Task: Forward email   from aakash.mishra@softage.net to Email0014 with a cc to Email0015 with a message Message0016
Action: Mouse moved to (626, 48)
Screenshot: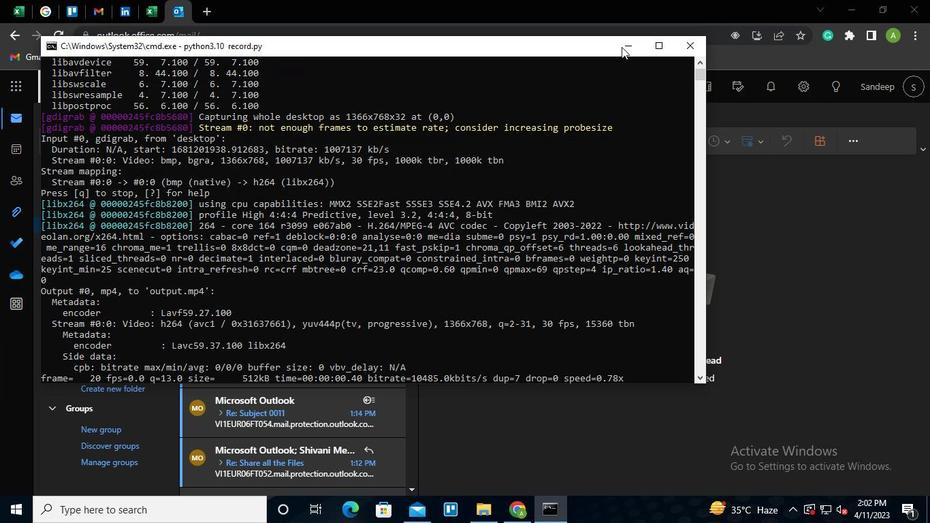 
Action: Mouse pressed left at (626, 48)
Screenshot: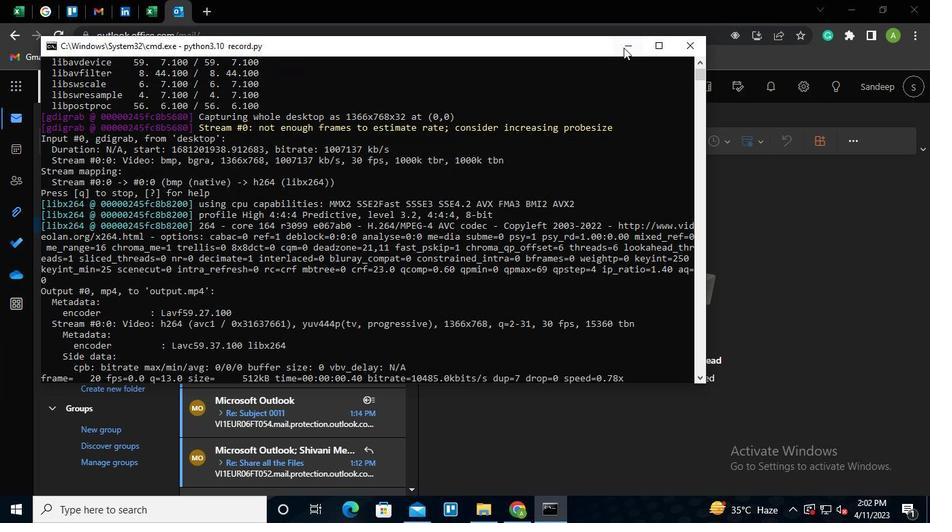 
Action: Mouse moved to (209, 90)
Screenshot: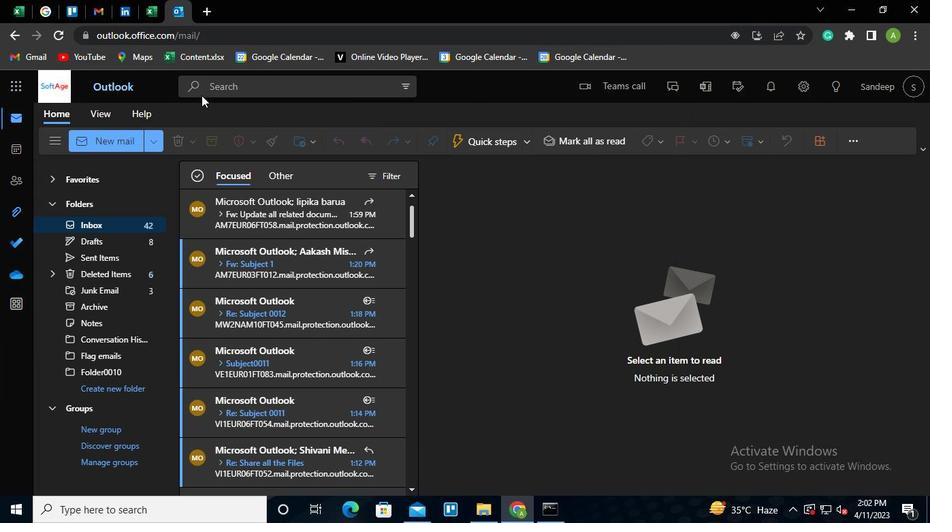 
Action: Mouse pressed left at (209, 90)
Screenshot: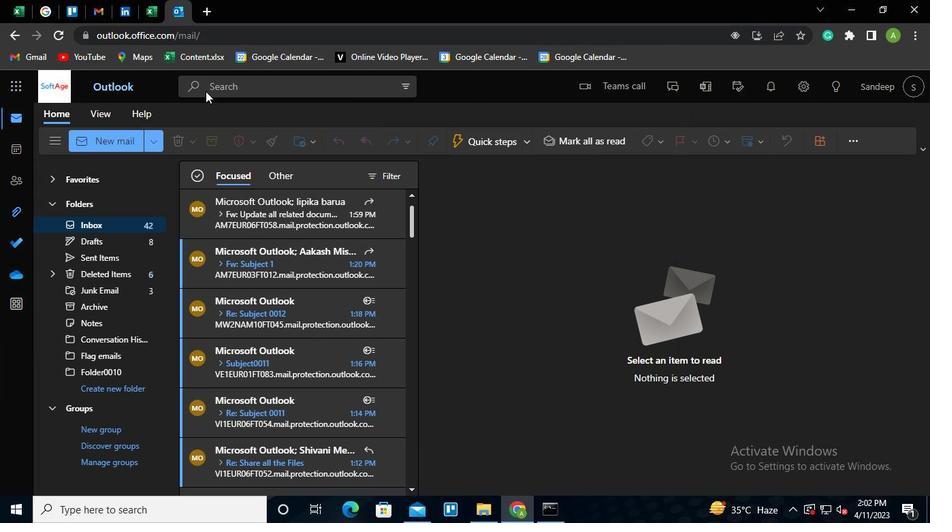 
Action: Mouse moved to (241, 141)
Screenshot: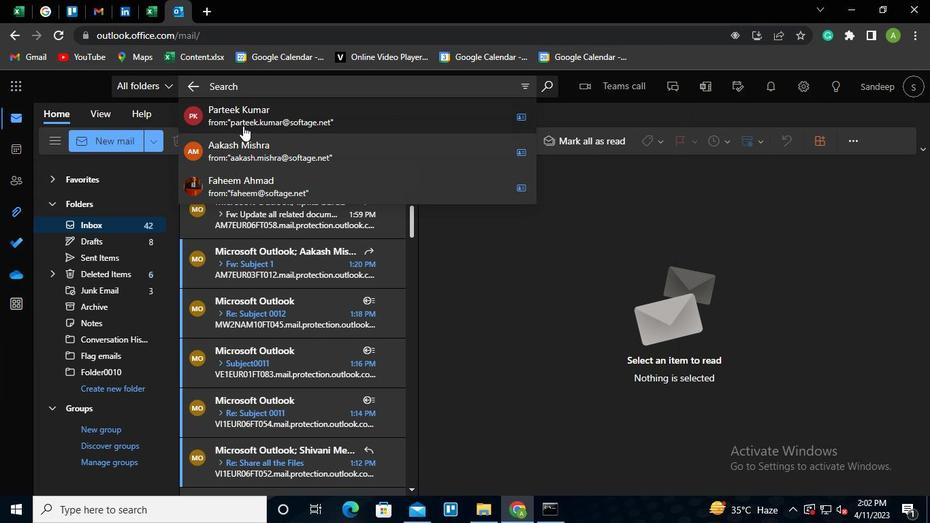 
Action: Mouse pressed left at (241, 141)
Screenshot: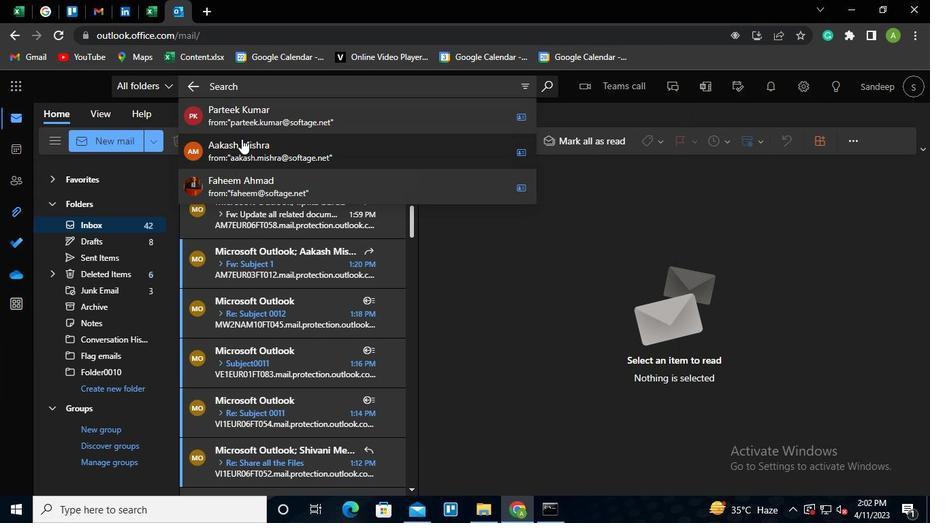 
Action: Mouse moved to (317, 232)
Screenshot: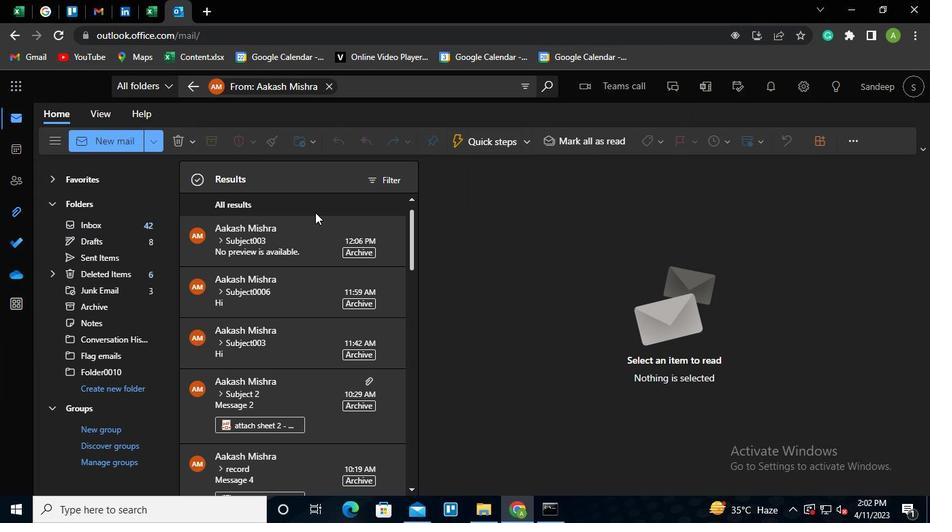 
Action: Mouse pressed left at (317, 232)
Screenshot: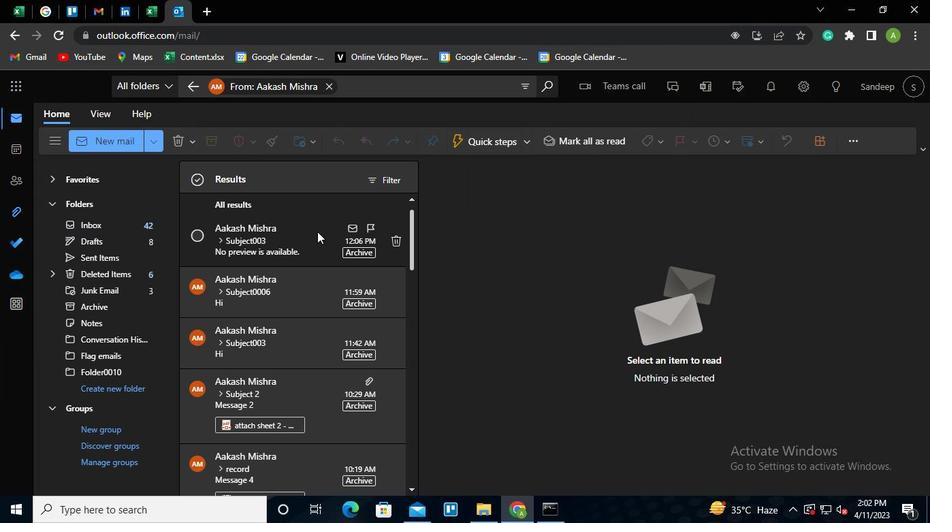 
Action: Mouse moved to (878, 213)
Screenshot: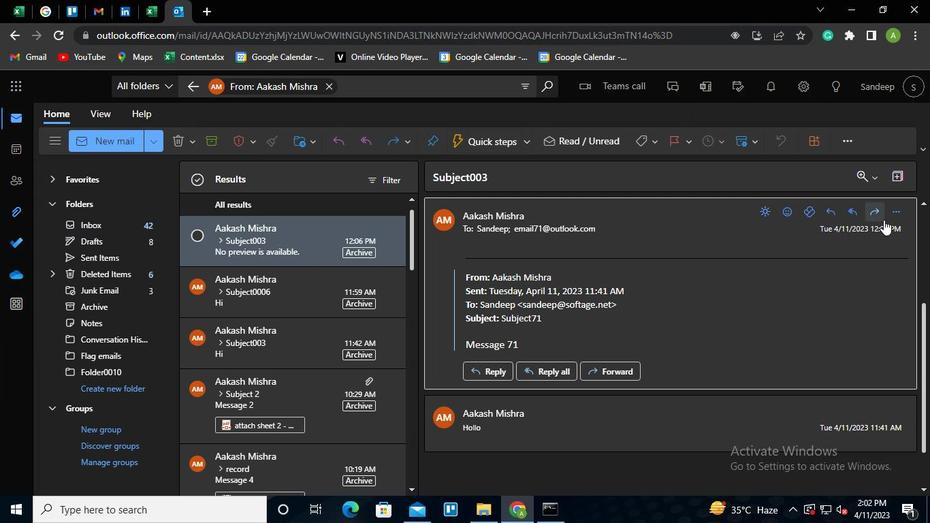 
Action: Mouse pressed left at (878, 213)
Screenshot: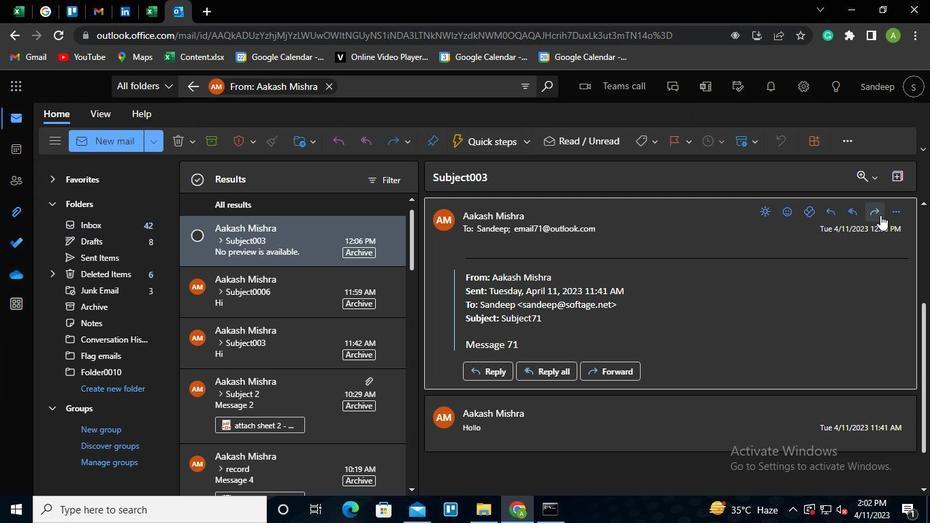 
Action: Mouse moved to (541, 212)
Screenshot: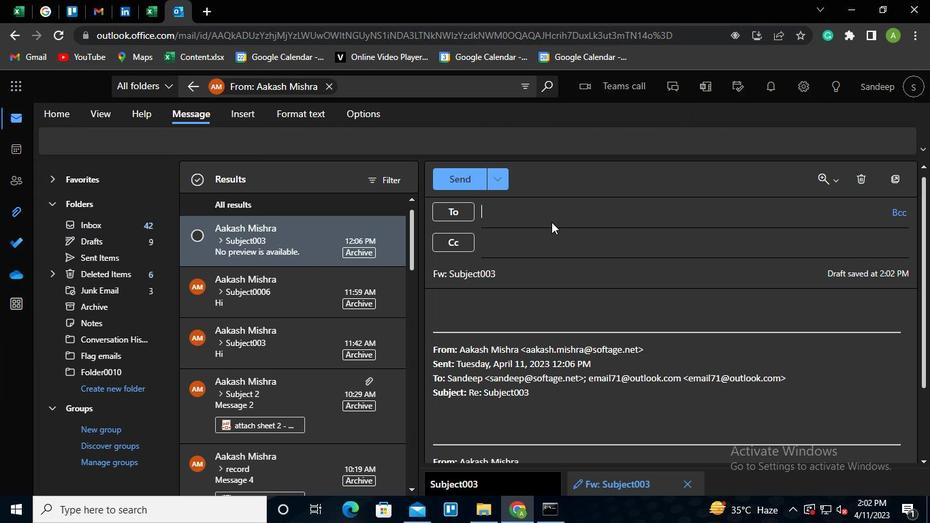 
Action: Mouse pressed left at (541, 212)
Screenshot: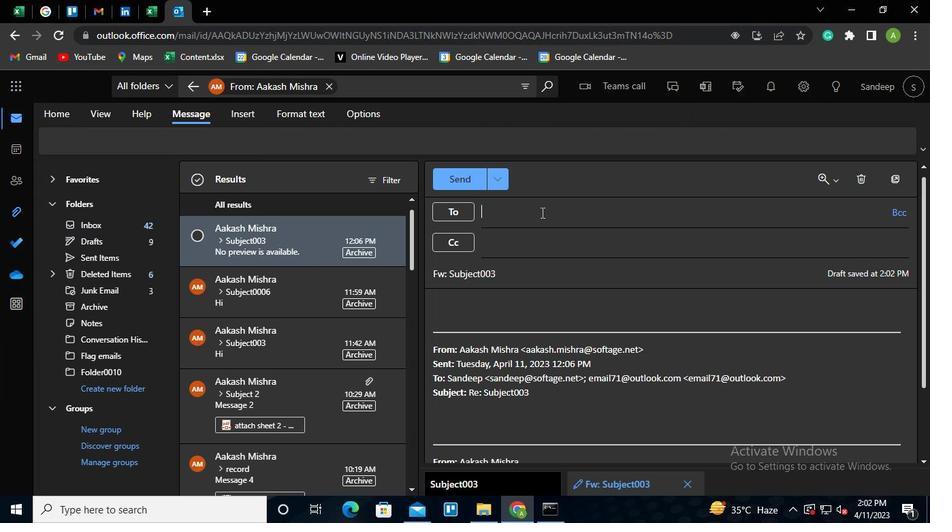 
Action: Keyboard Key.shift
Screenshot: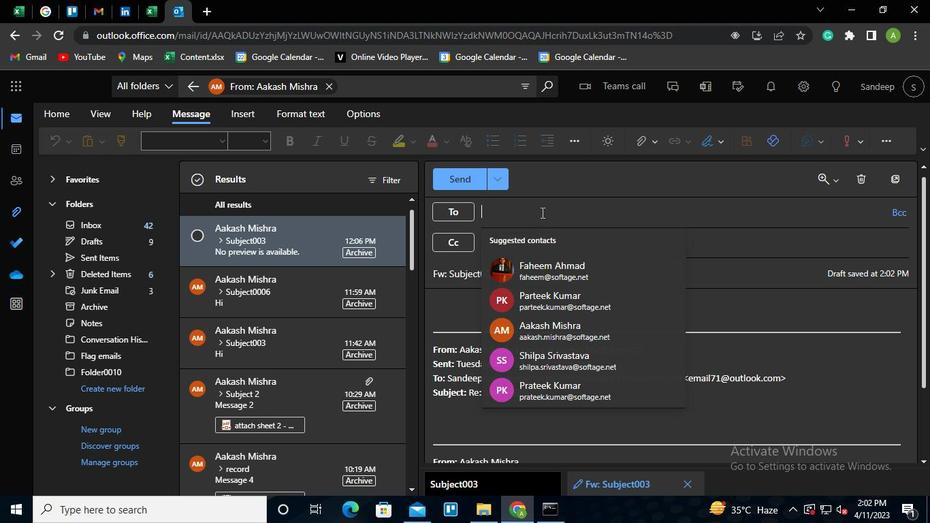 
Action: Keyboard E
Screenshot: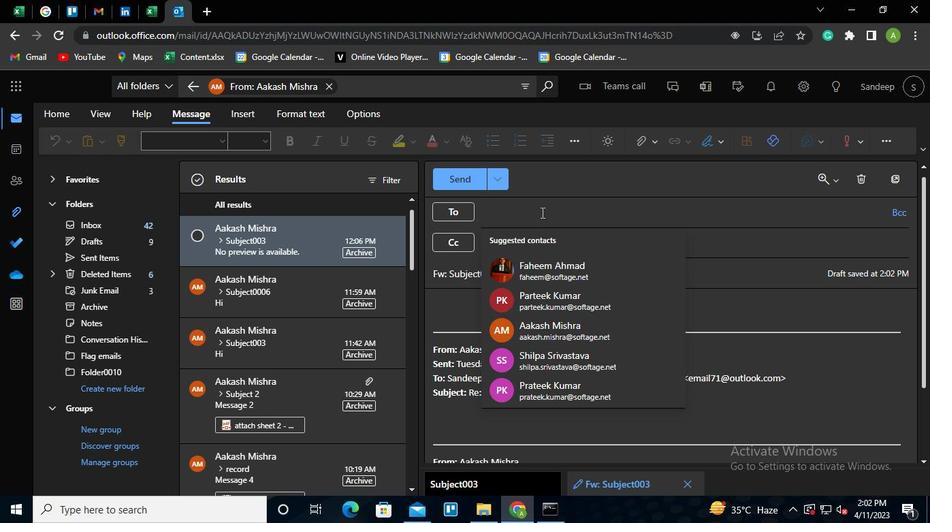 
Action: Keyboard m
Screenshot: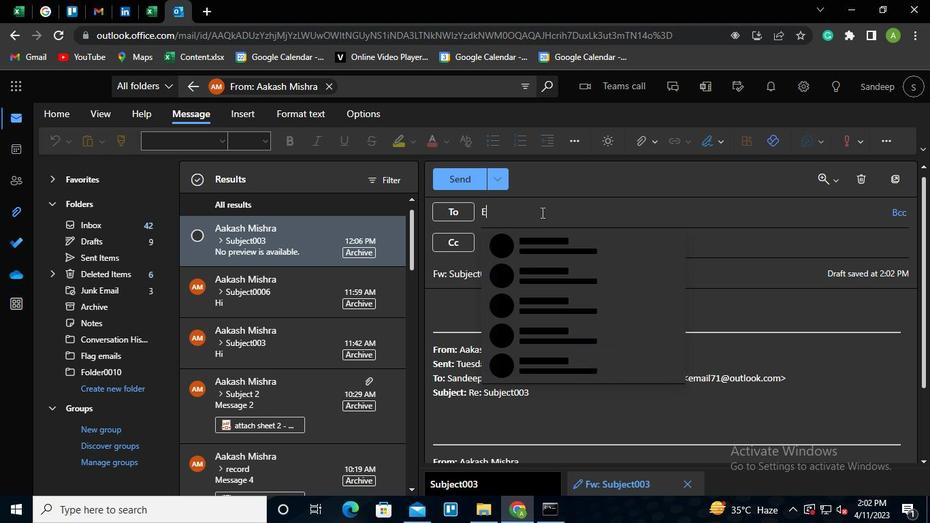 
Action: Keyboard i
Screenshot: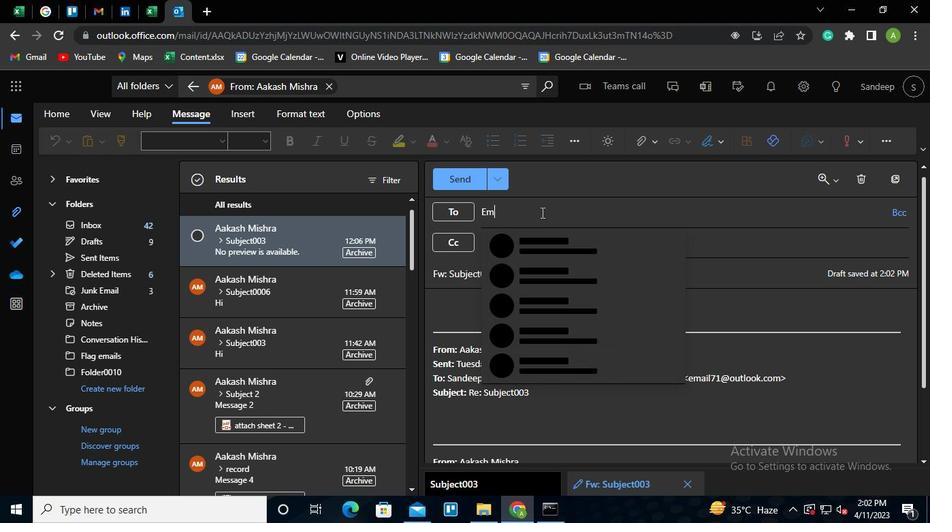 
Action: Keyboard Key.backspace
Screenshot: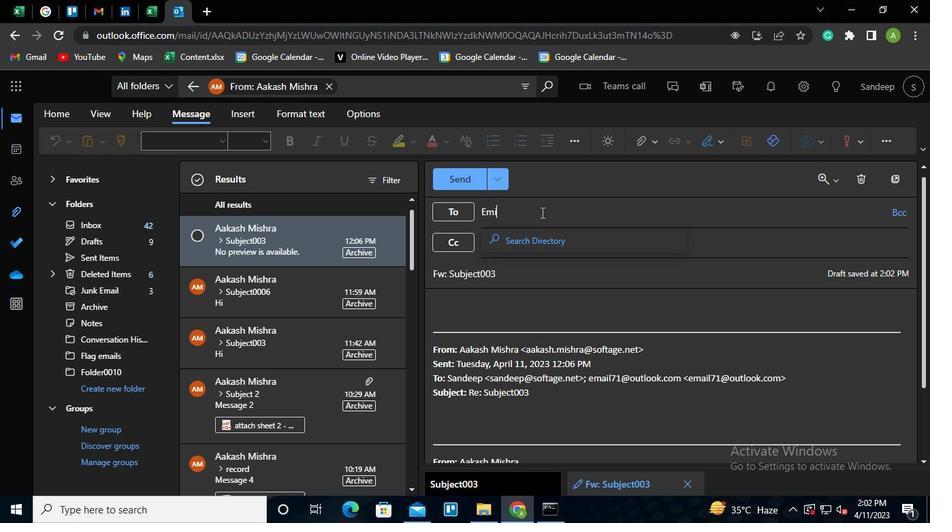 
Action: Keyboard a
Screenshot: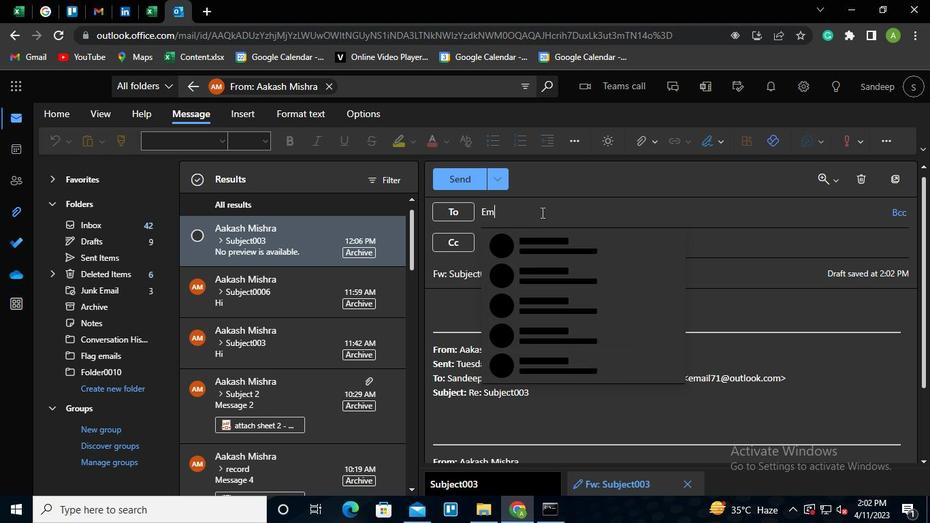 
Action: Keyboard i
Screenshot: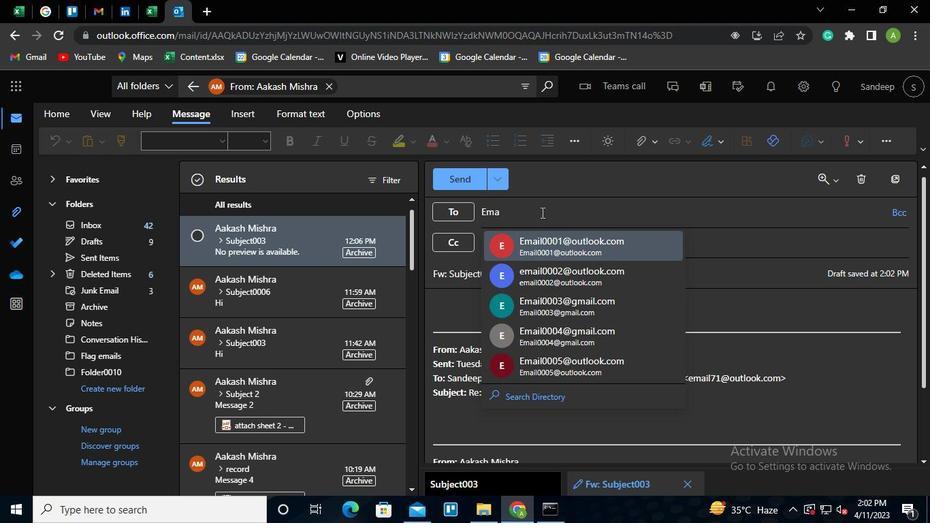 
Action: Keyboard l
Screenshot: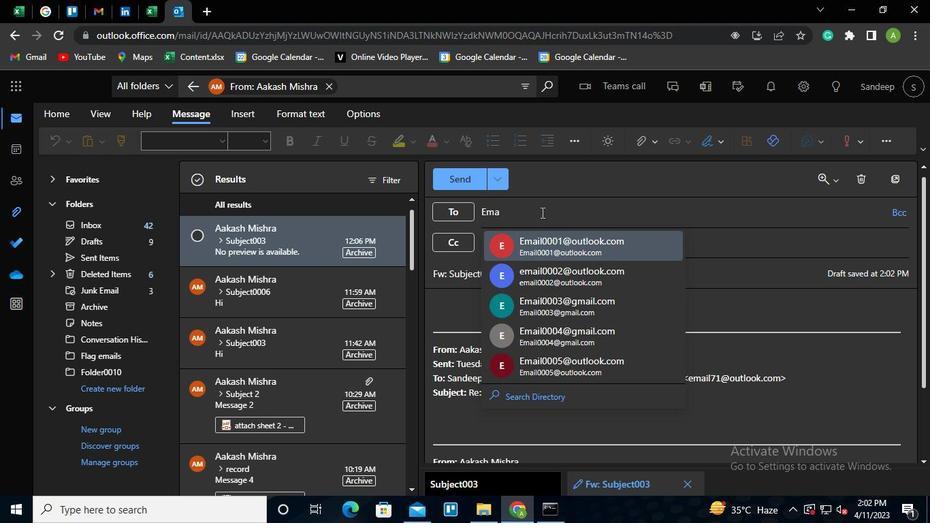 
Action: Keyboard <96>
Screenshot: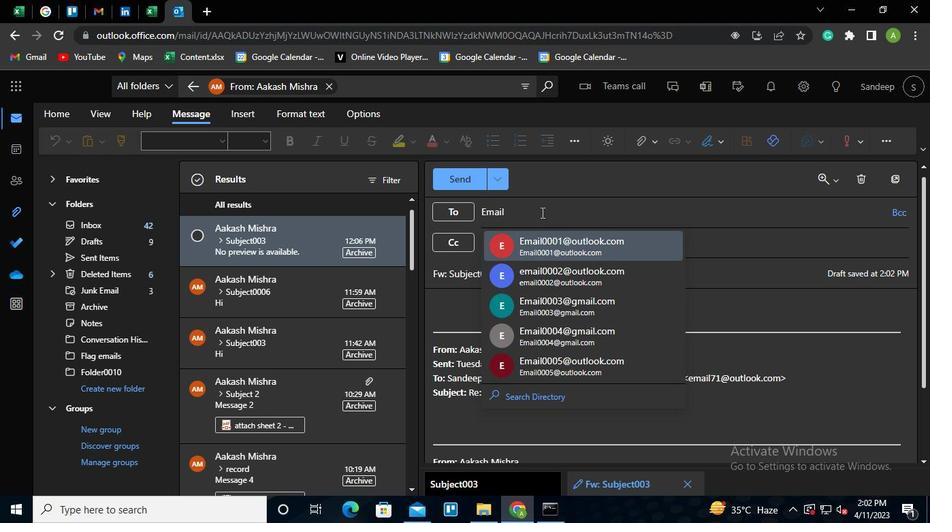 
Action: Keyboard <96>
Screenshot: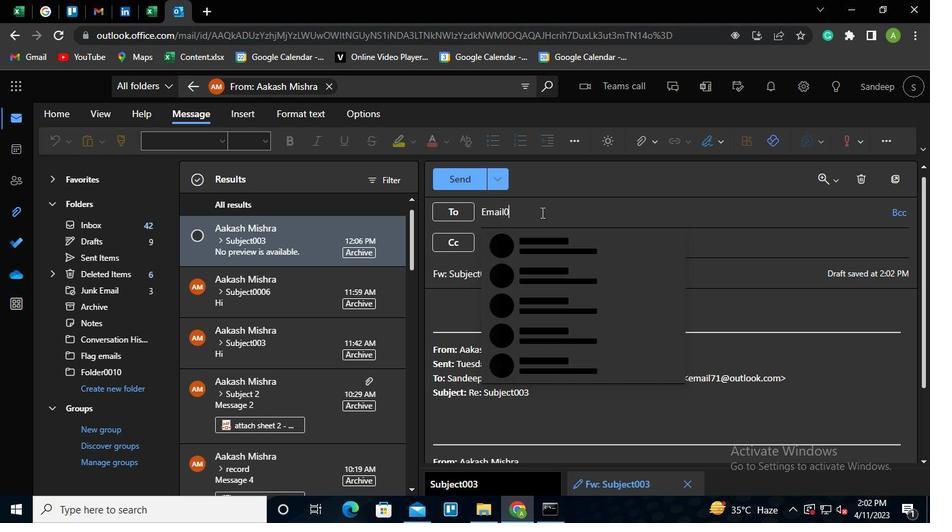 
Action: Keyboard <97>
Screenshot: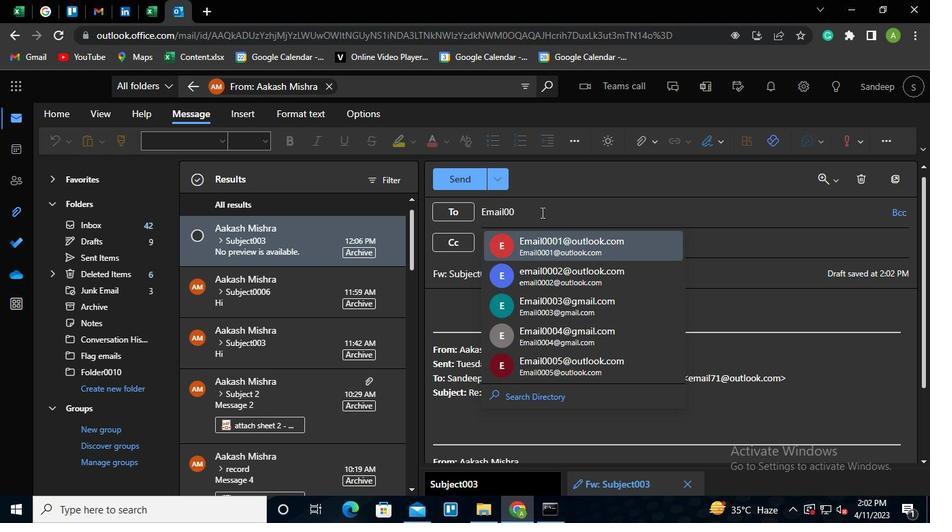 
Action: Keyboard <100>
Screenshot: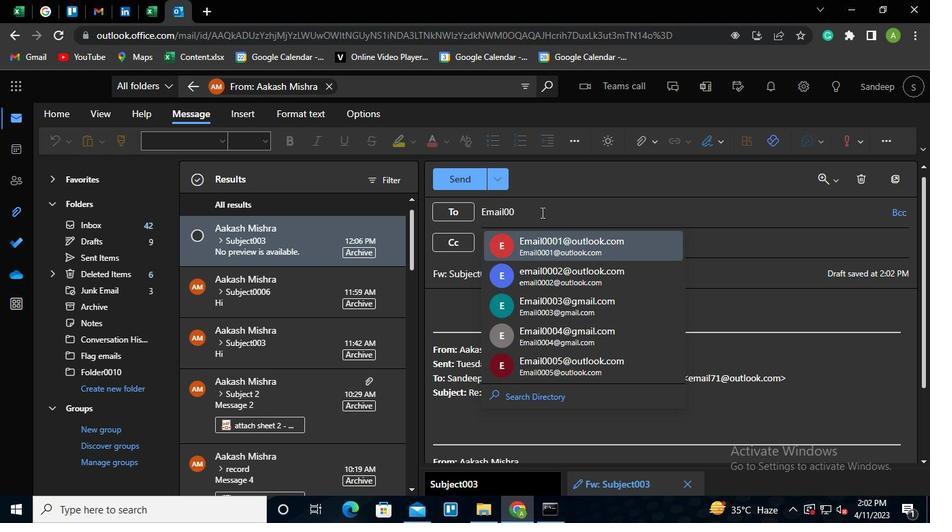 
Action: Keyboard Key.shift
Screenshot: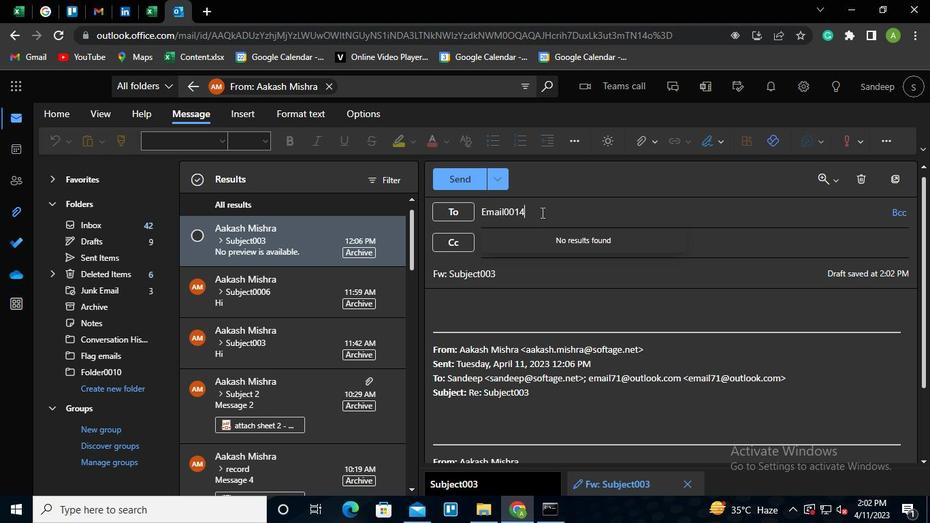 
Action: Keyboard @
Screenshot: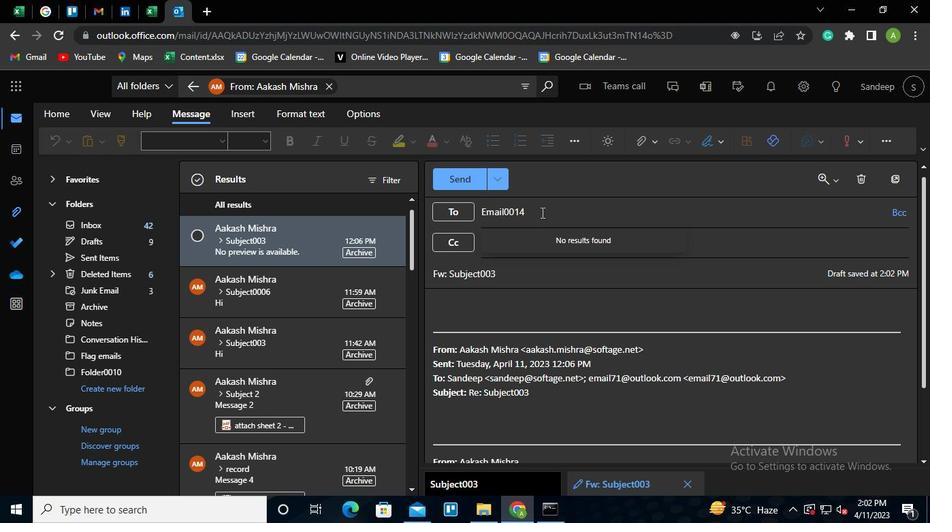 
Action: Keyboard o
Screenshot: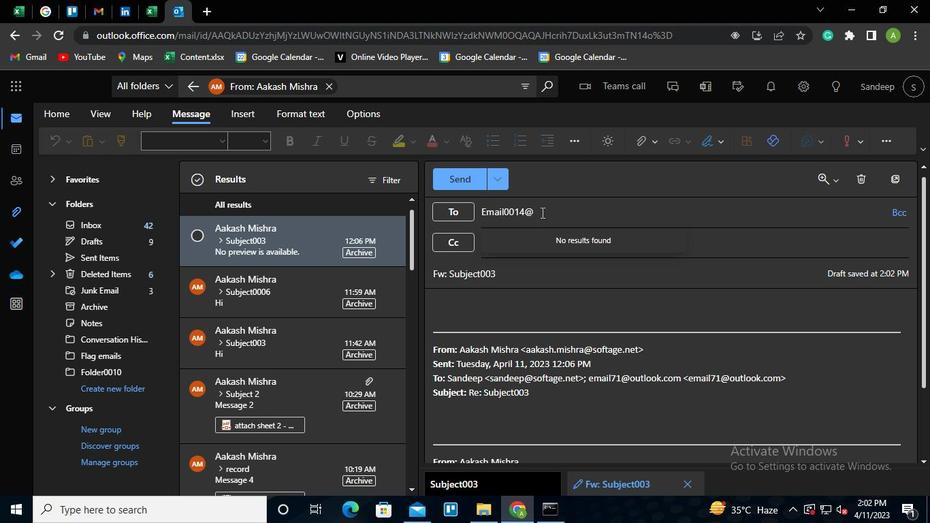 
Action: Keyboard u
Screenshot: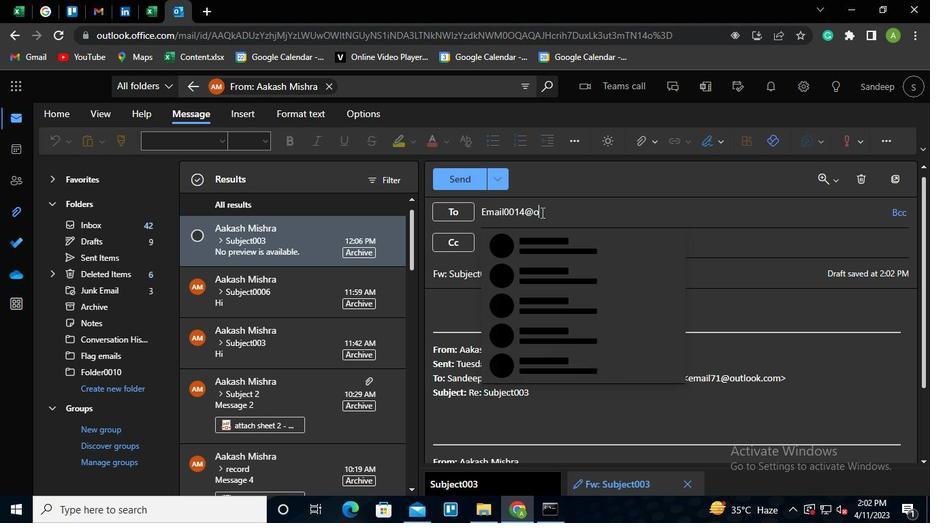 
Action: Keyboard t
Screenshot: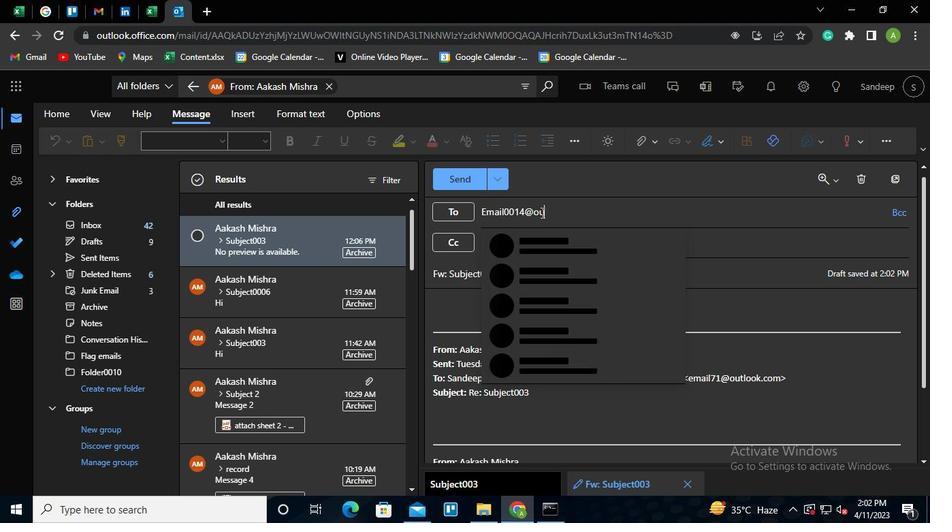 
Action: Keyboard l
Screenshot: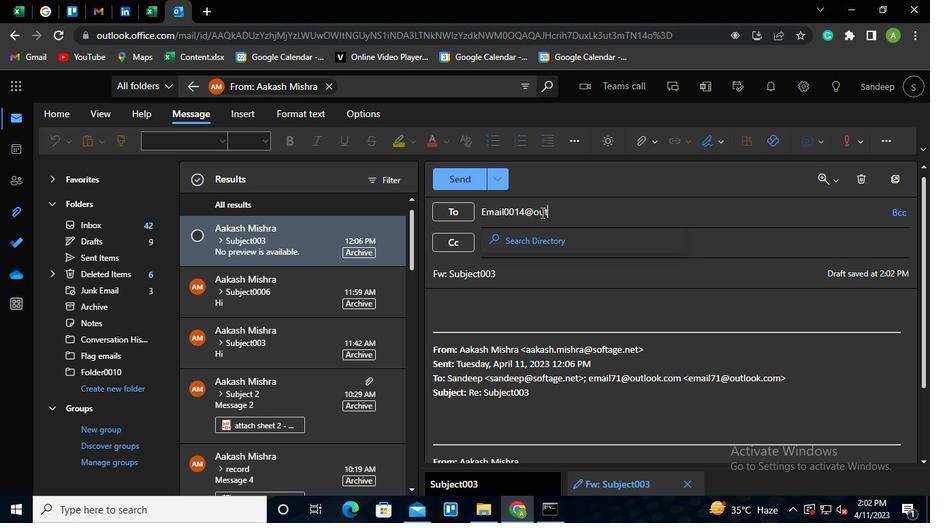 
Action: Keyboard o
Screenshot: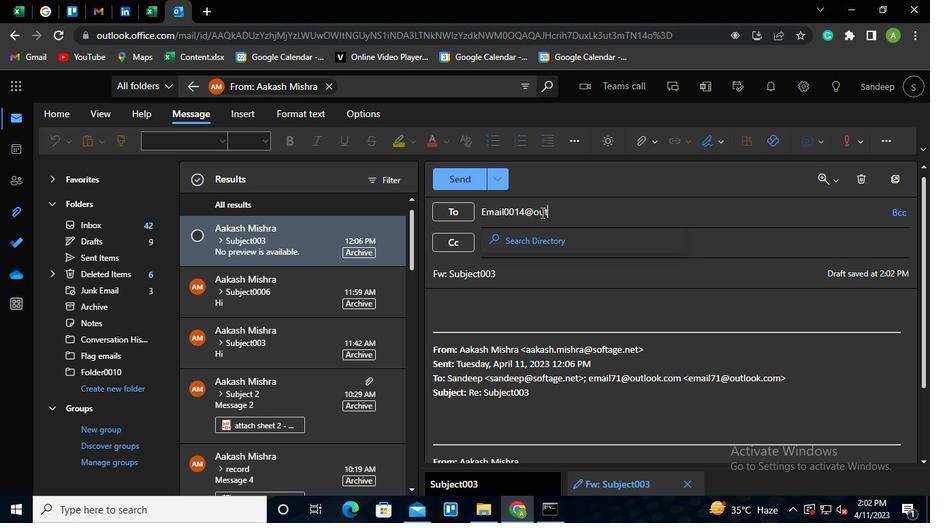 
Action: Keyboard o
Screenshot: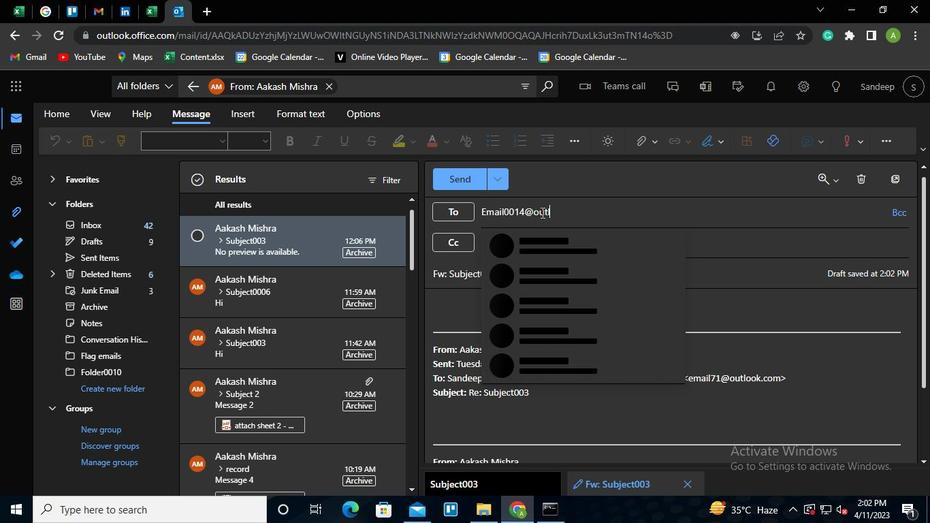 
Action: Keyboard k
Screenshot: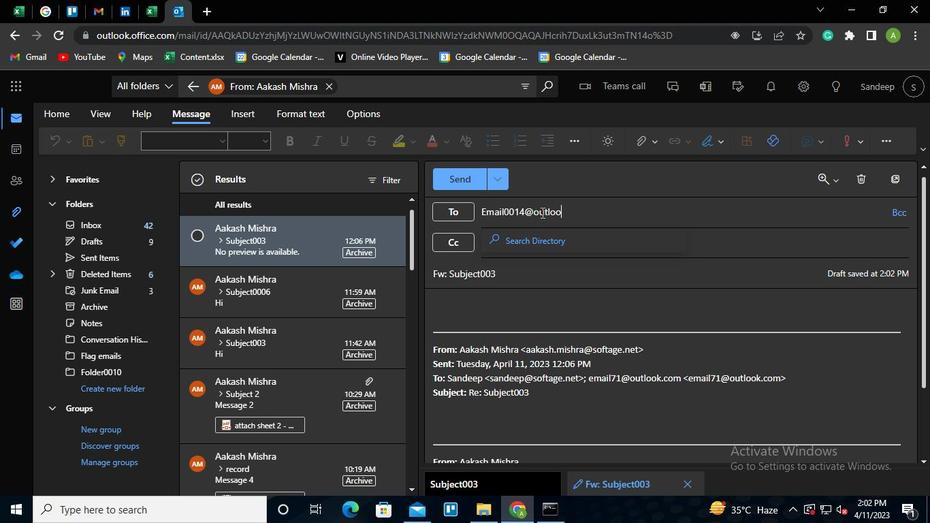 
Action: Keyboard <110>
Screenshot: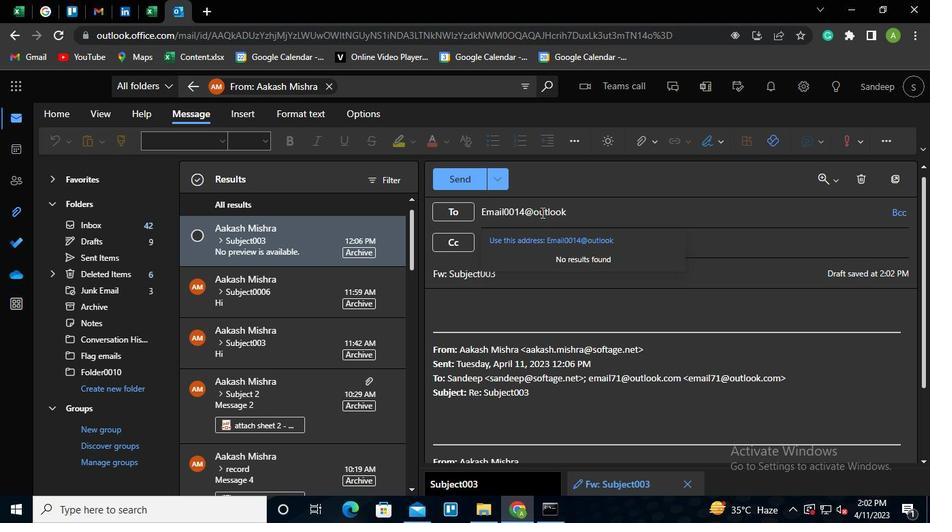 
Action: Keyboard c
Screenshot: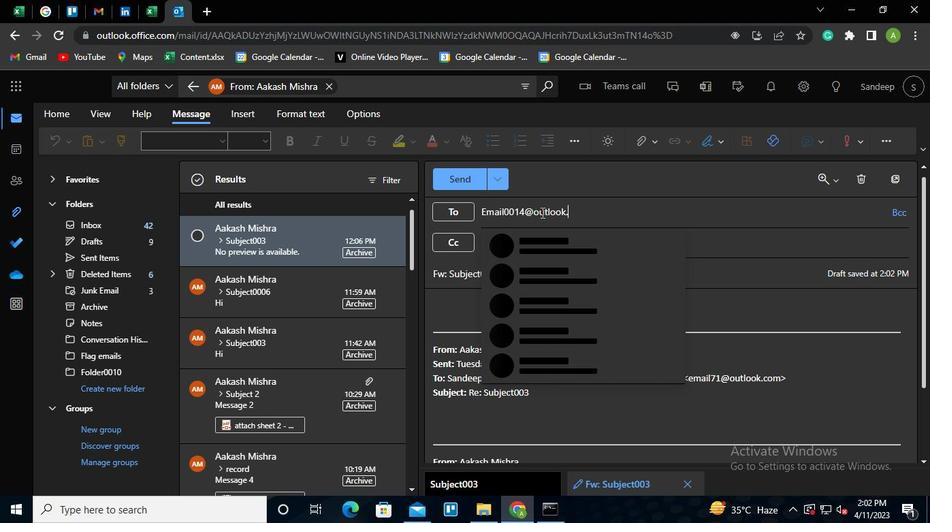 
Action: Keyboard o
Screenshot: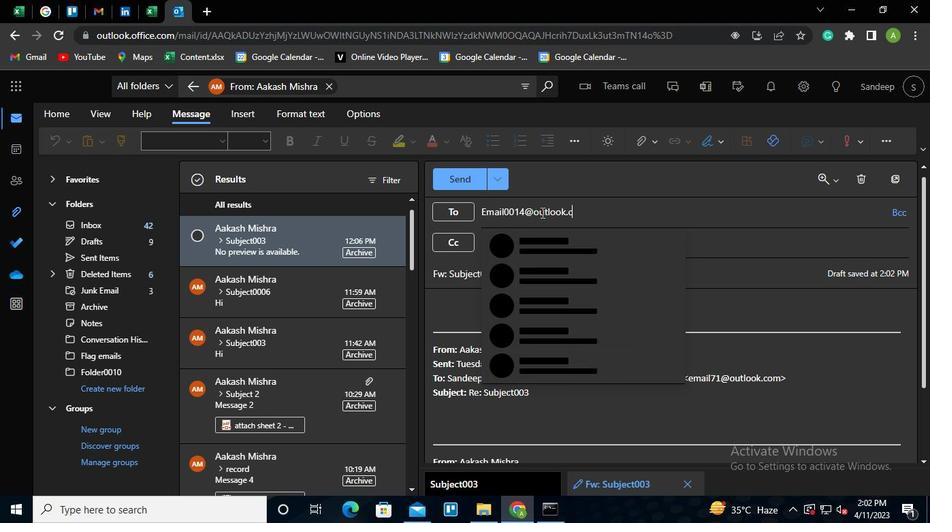 
Action: Keyboard m
Screenshot: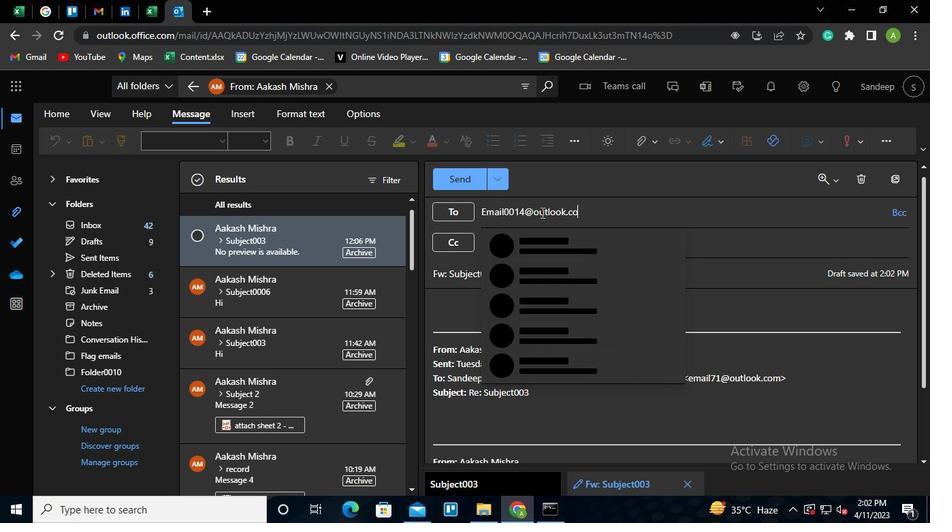 
Action: Keyboard Key.enter
Screenshot: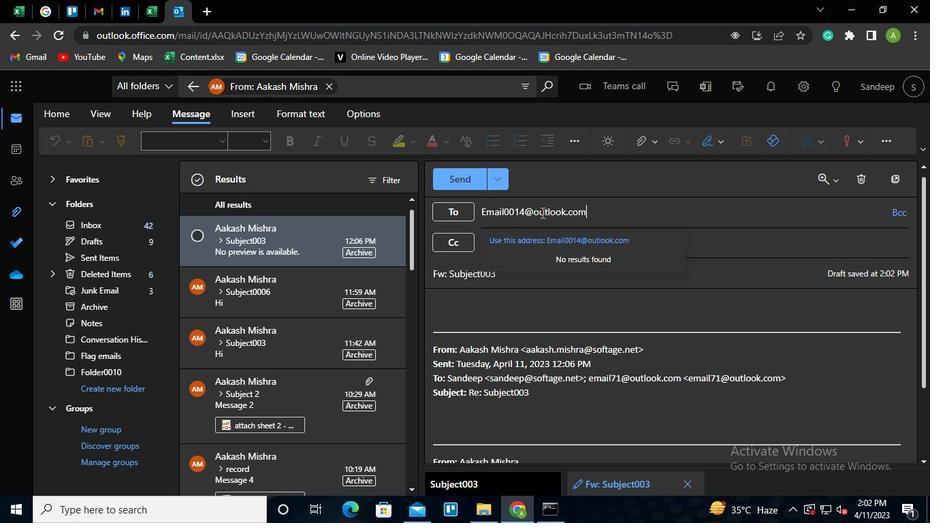 
Action: Mouse moved to (530, 237)
Screenshot: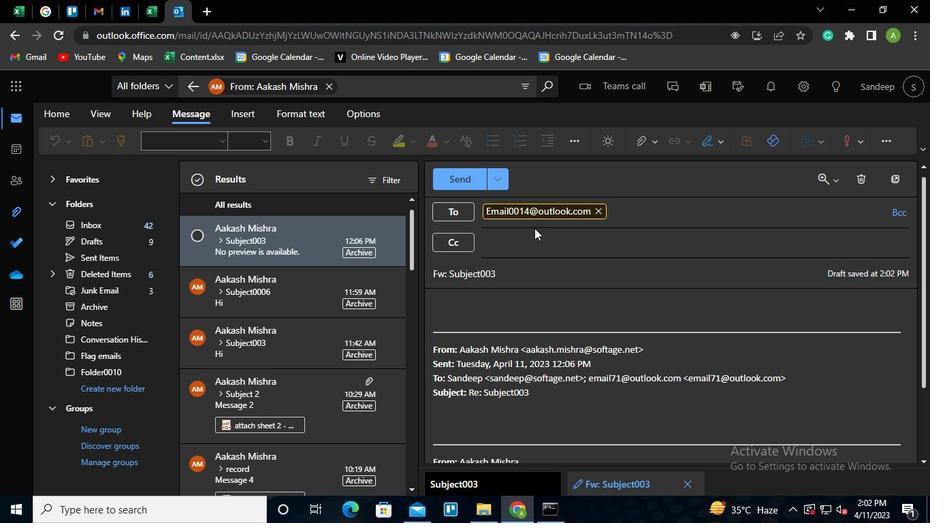 
Action: Mouse pressed left at (530, 237)
Screenshot: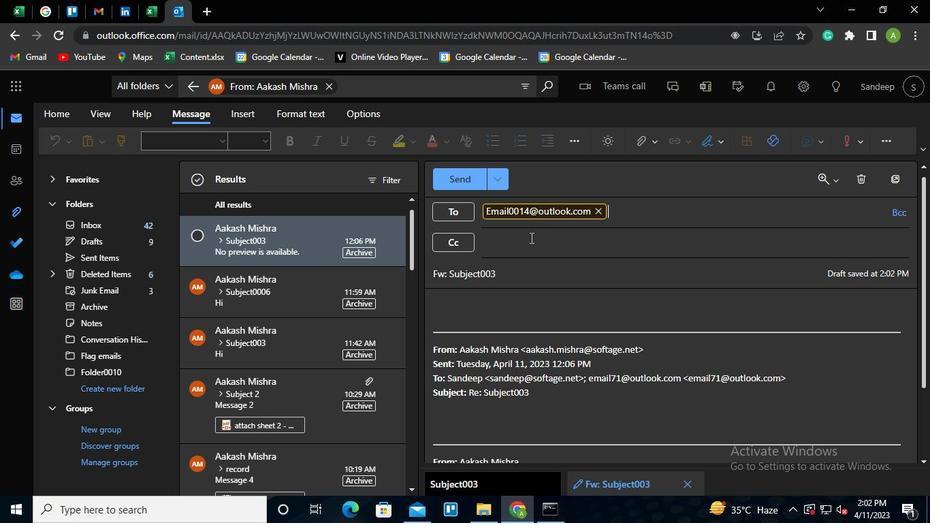 
Action: Keyboard Key.shift
Screenshot: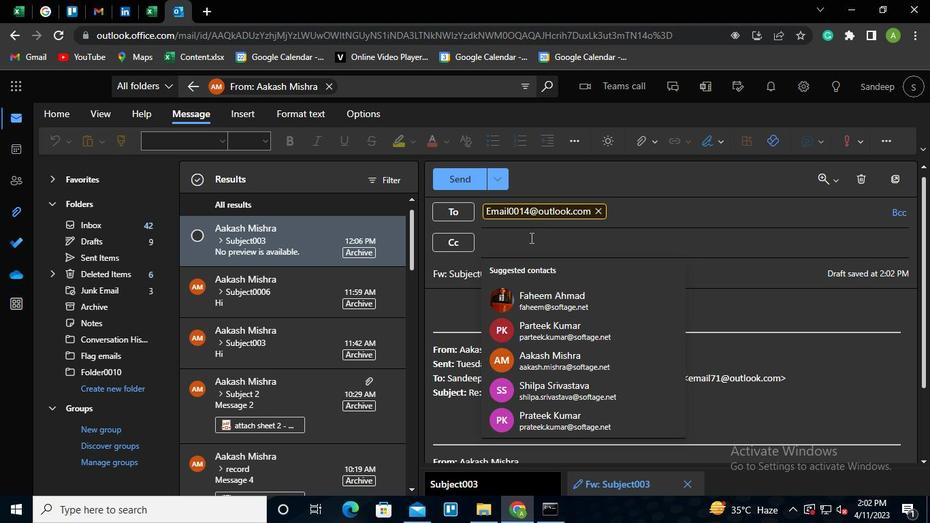 
Action: Keyboard Key.shift
Screenshot: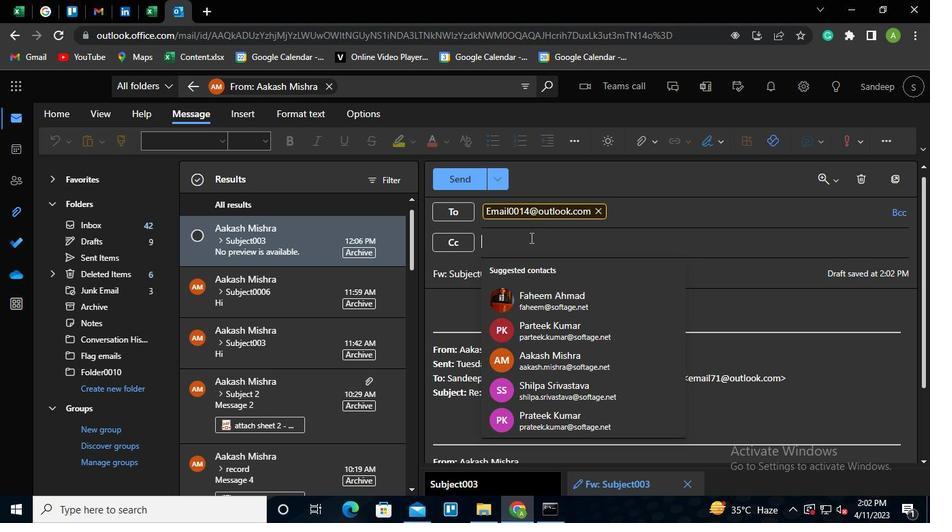 
Action: Keyboard Key.shift
Screenshot: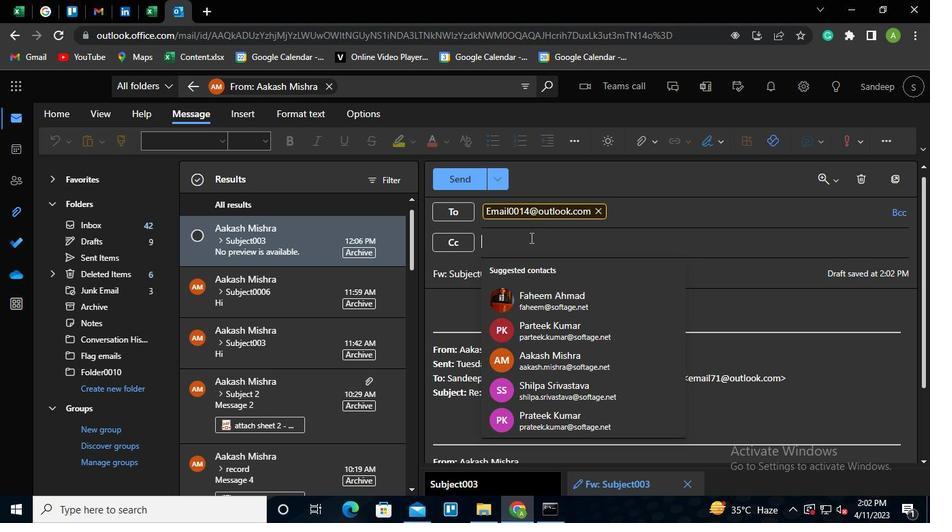 
Action: Keyboard Key.shift
Screenshot: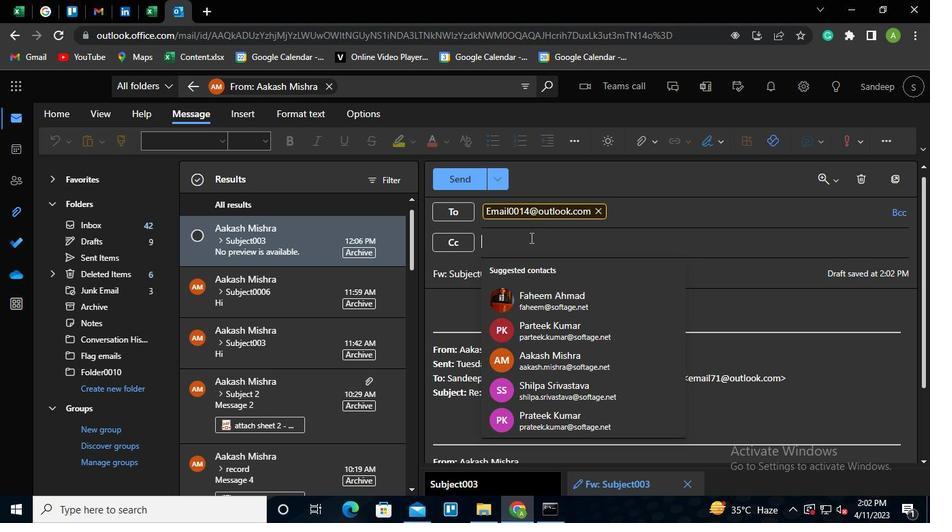 
Action: Keyboard Key.shift
Screenshot: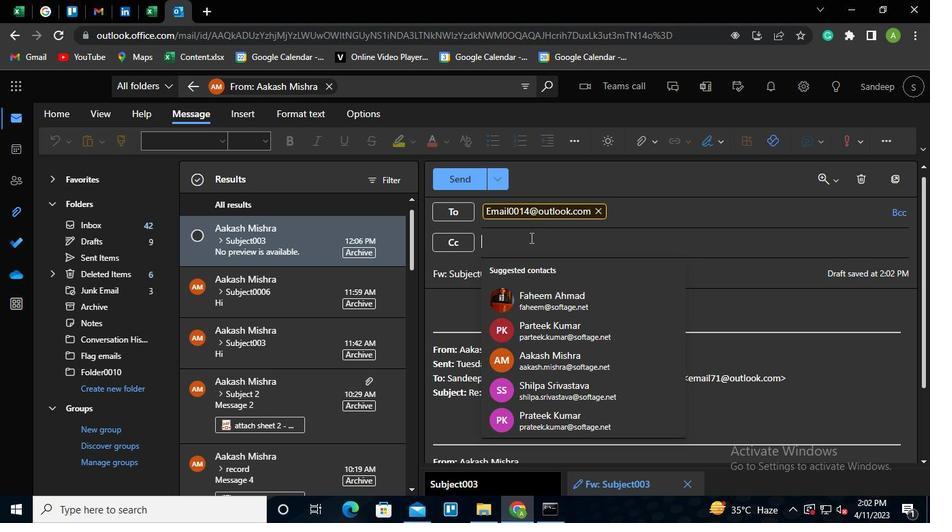 
Action: Keyboard Key.shift
Screenshot: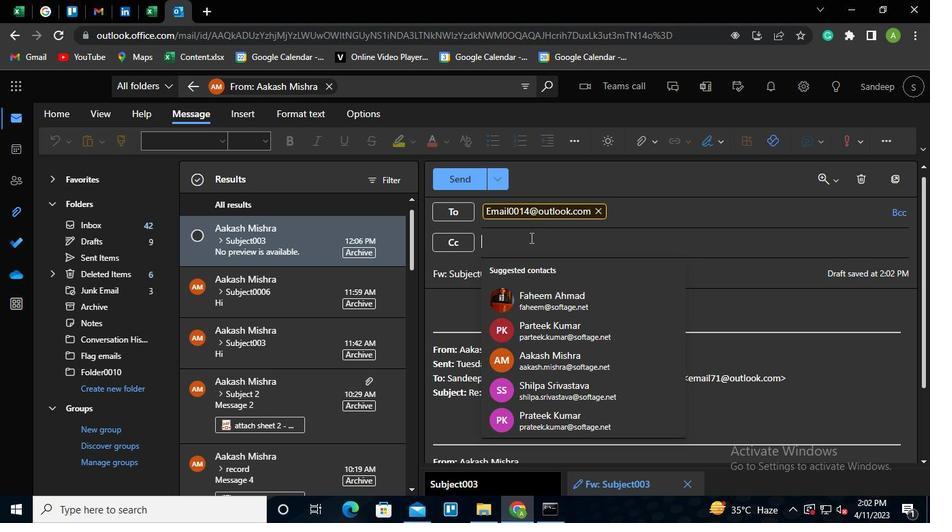 
Action: Keyboard E
Screenshot: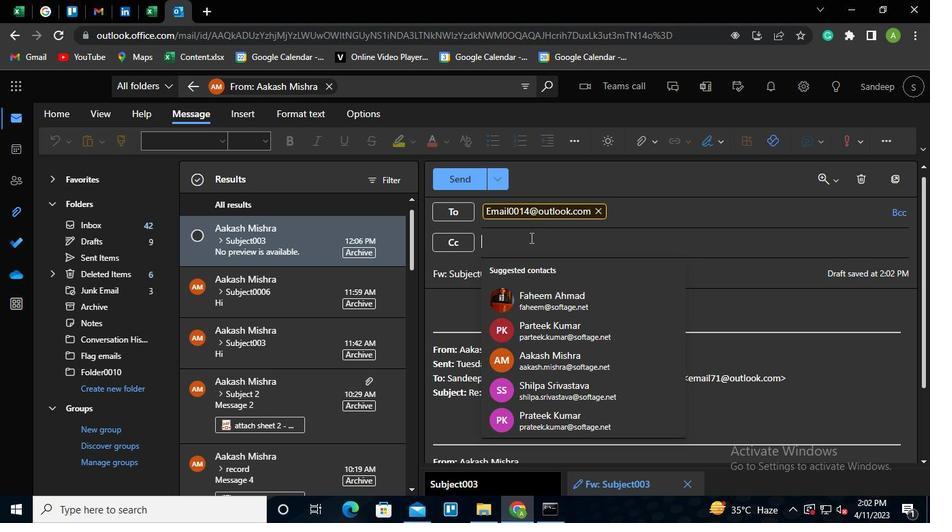 
Action: Keyboard m
Screenshot: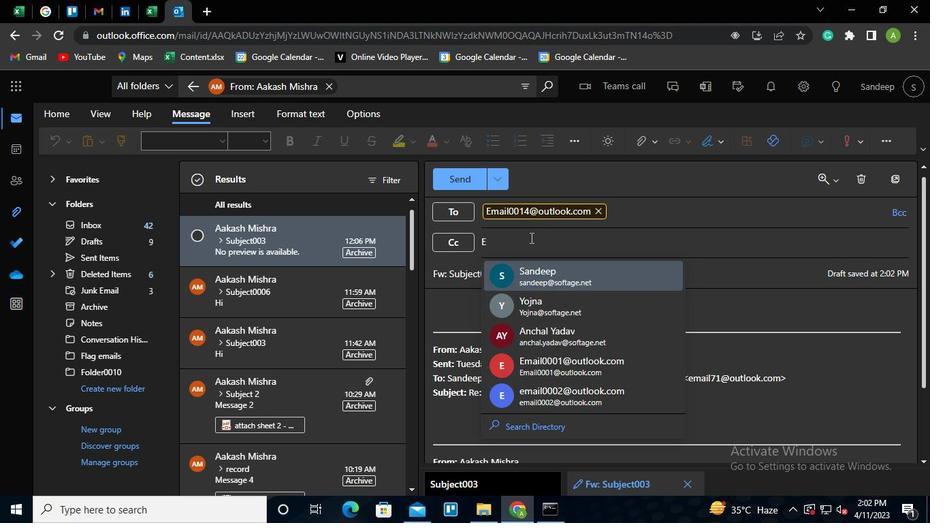 
Action: Keyboard a
Screenshot: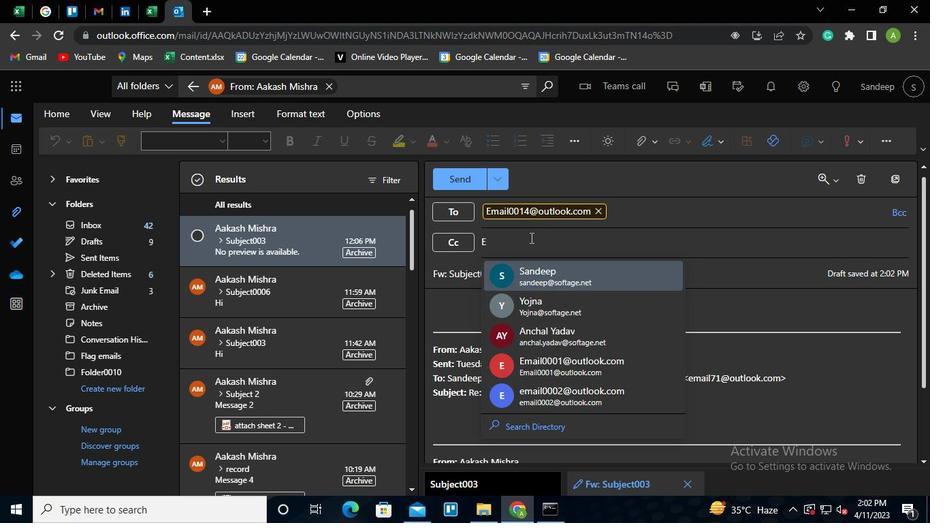 
Action: Keyboard i
Screenshot: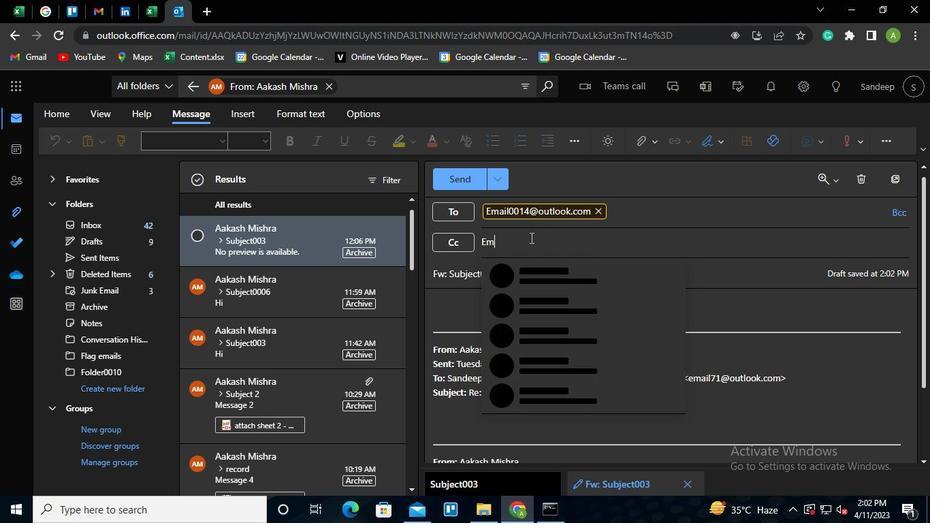 
Action: Keyboard l
Screenshot: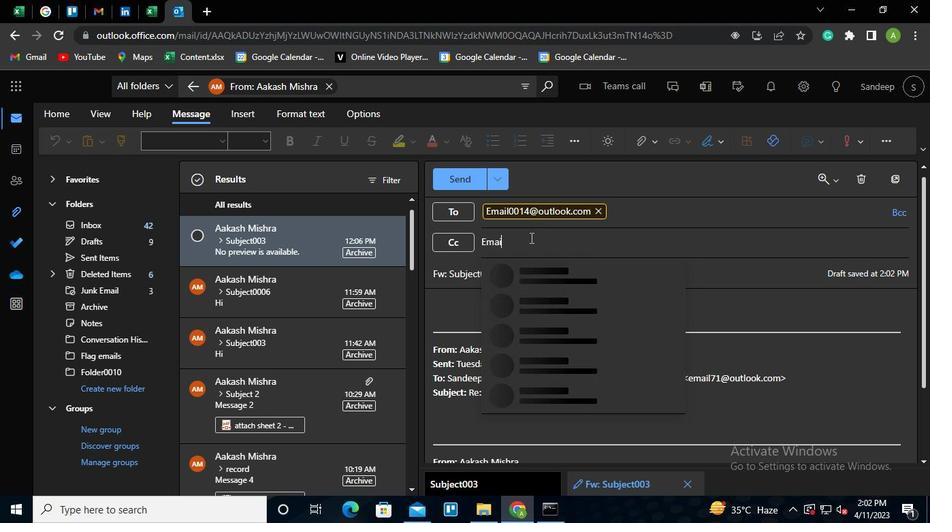 
Action: Keyboard <96>
Screenshot: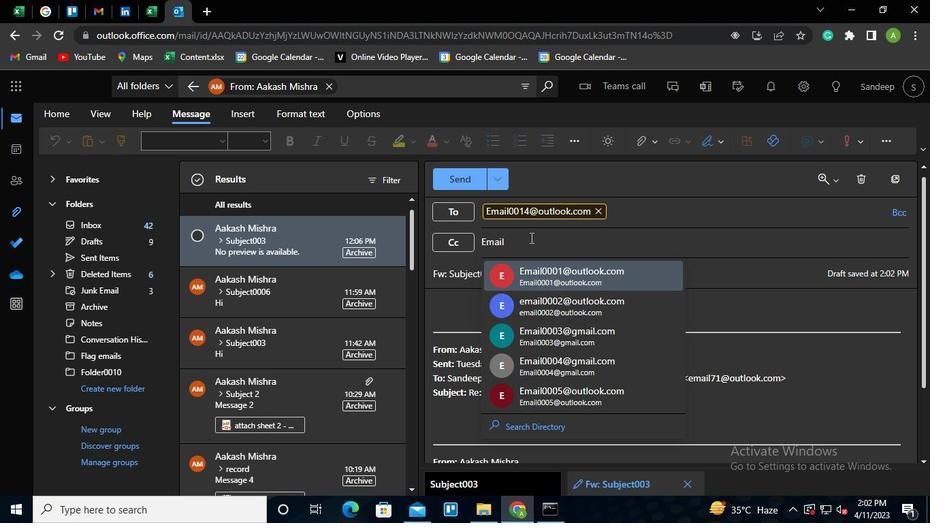 
Action: Keyboard <96>
Screenshot: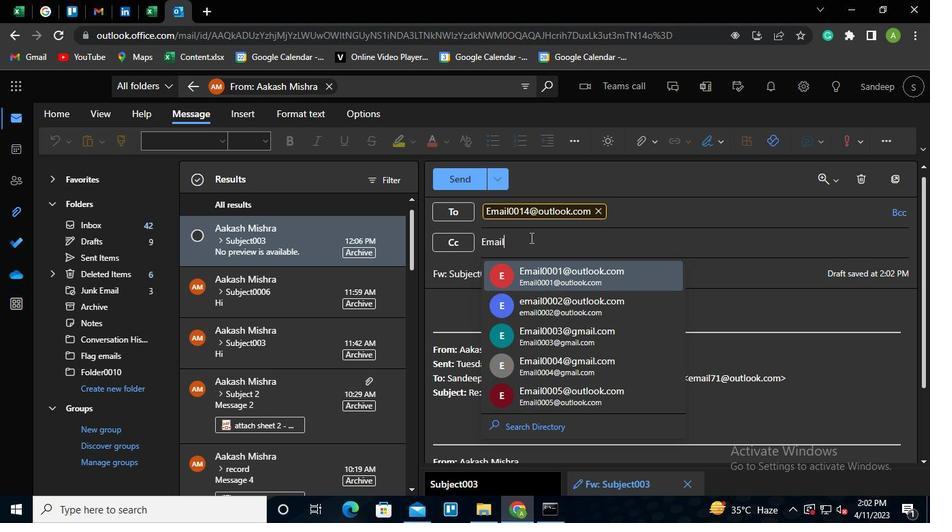 
Action: Keyboard <97>
Screenshot: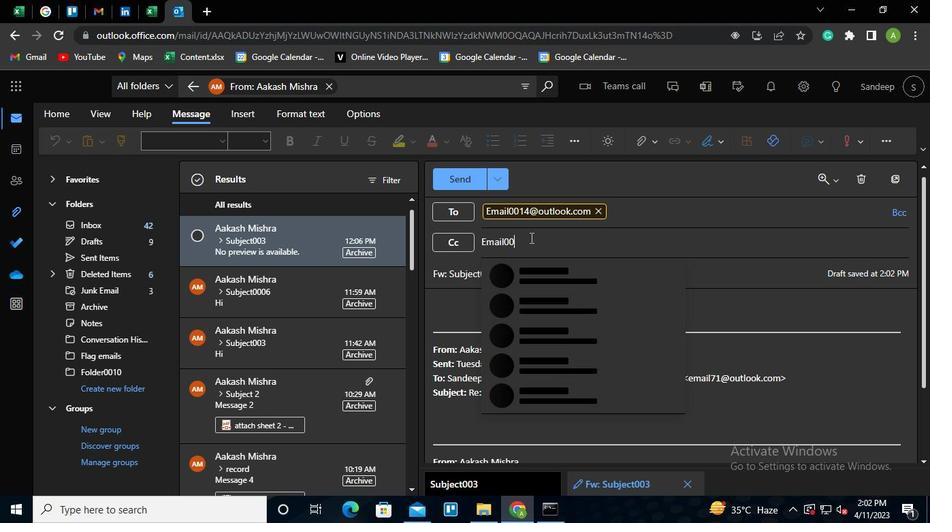 
Action: Keyboard <101>
Screenshot: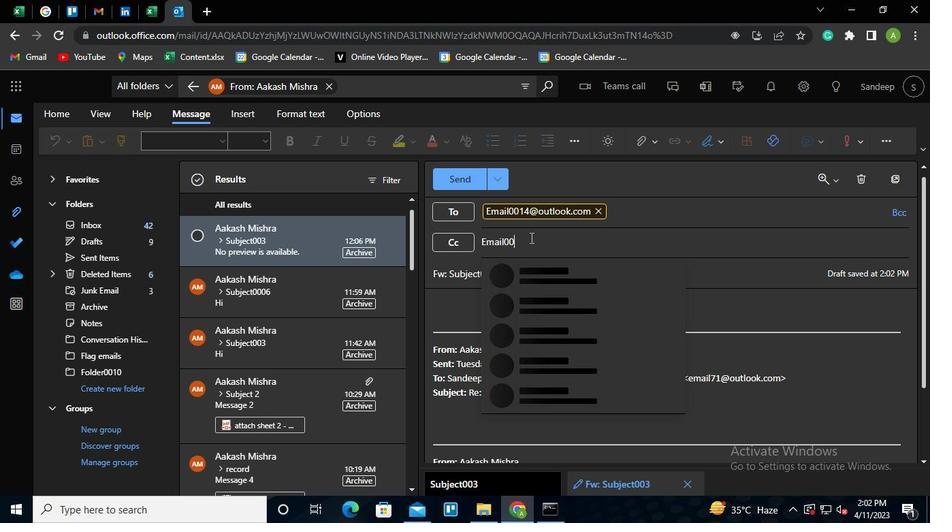 
Action: Keyboard Key.shift
Screenshot: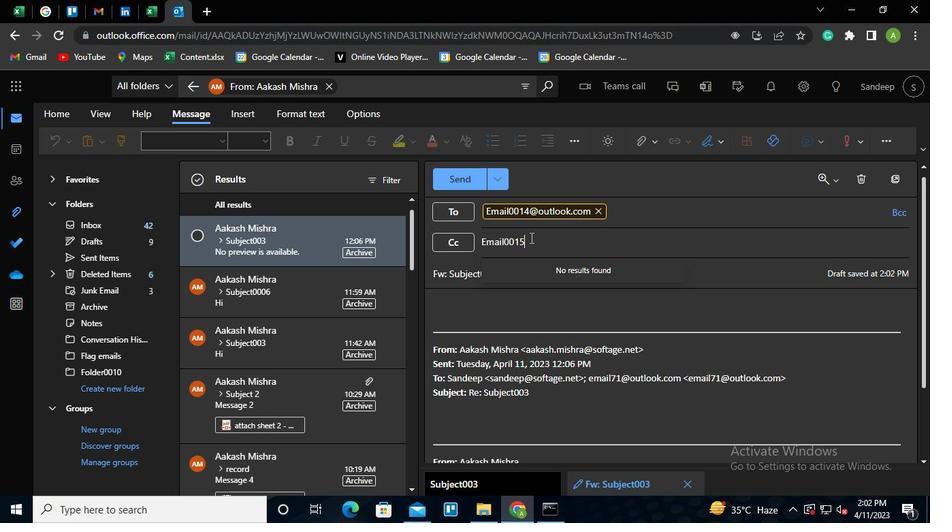 
Action: Keyboard @
Screenshot: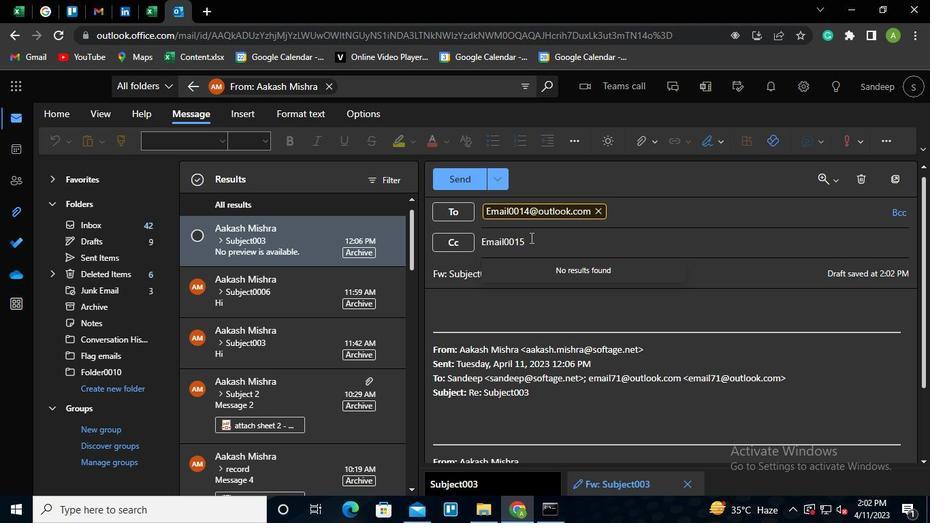 
Action: Keyboard p
Screenshot: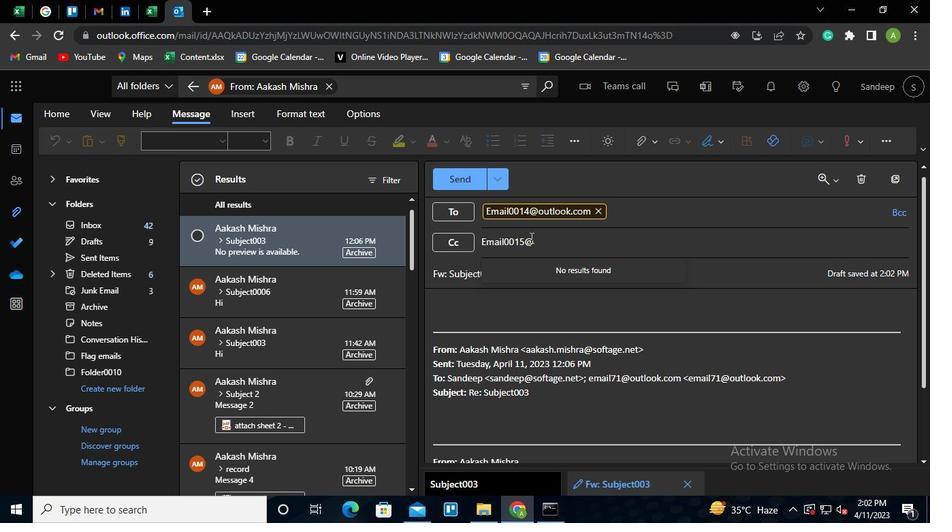 
Action: Keyboard Key.backspace
Screenshot: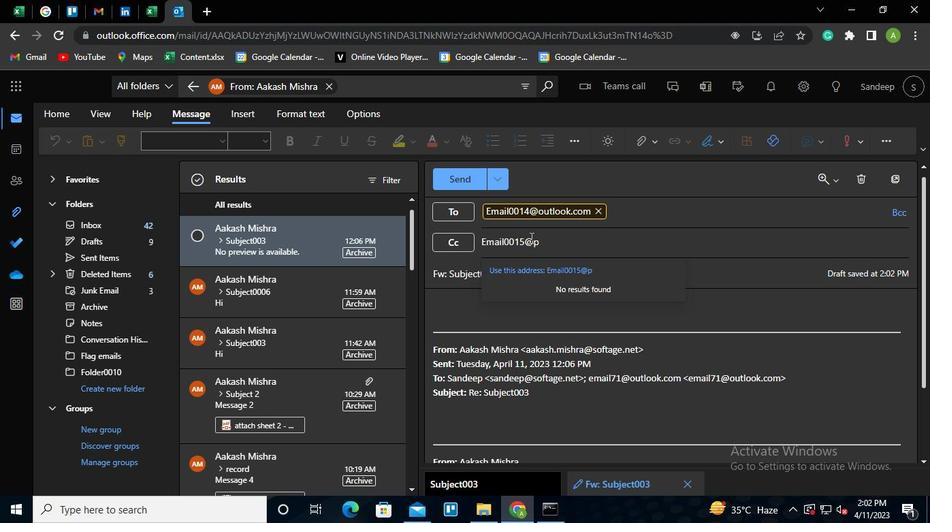 
Action: Keyboard o
Screenshot: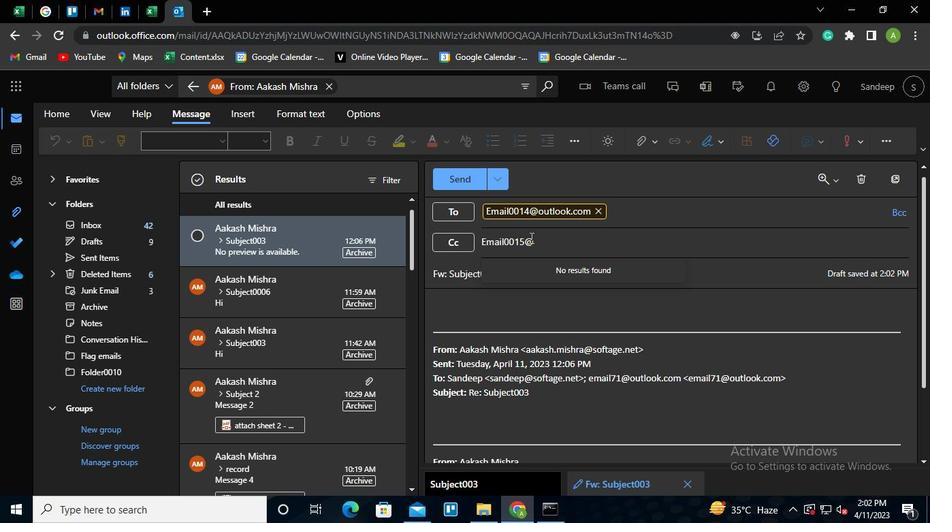 
Action: Keyboard u
Screenshot: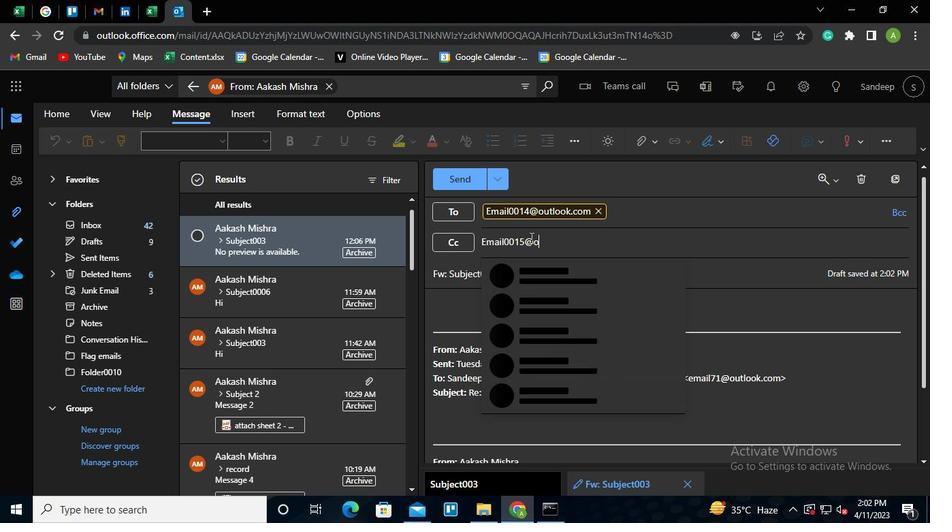 
Action: Keyboard t
Screenshot: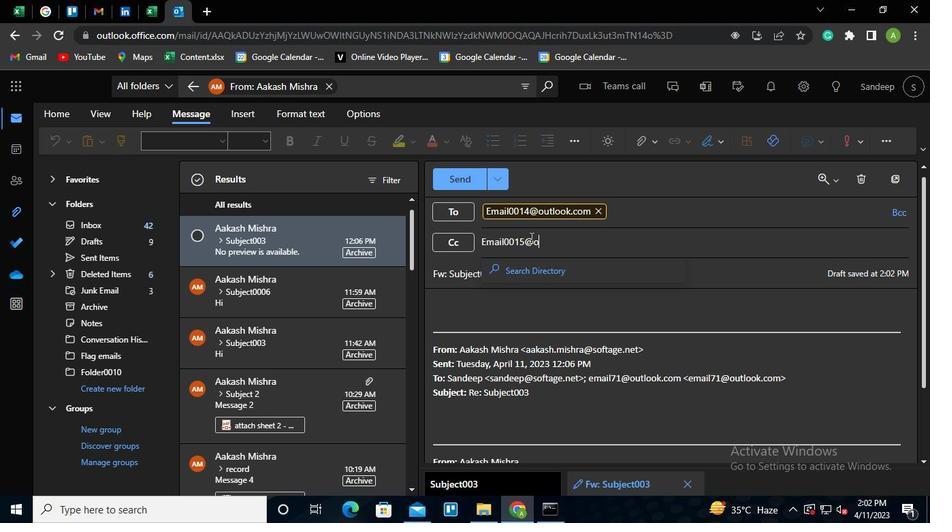 
Action: Keyboard l
Screenshot: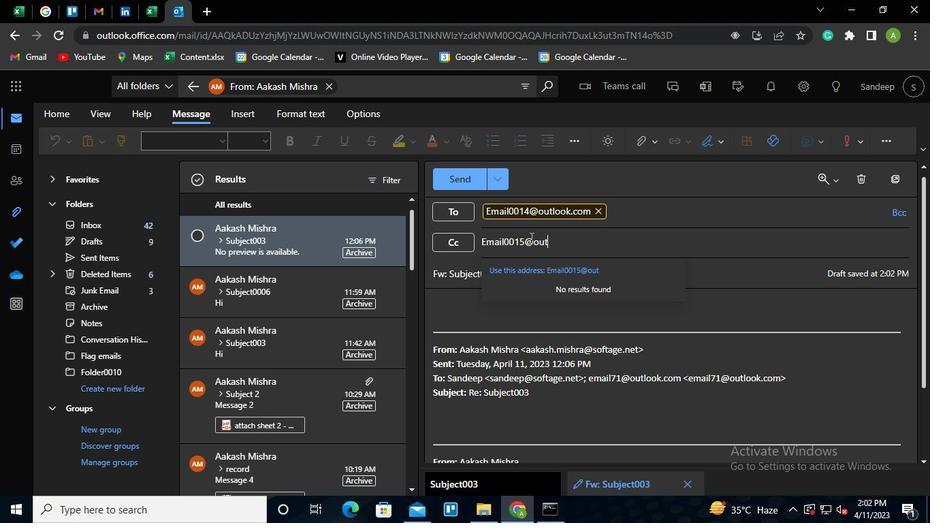 
Action: Keyboard o
Screenshot: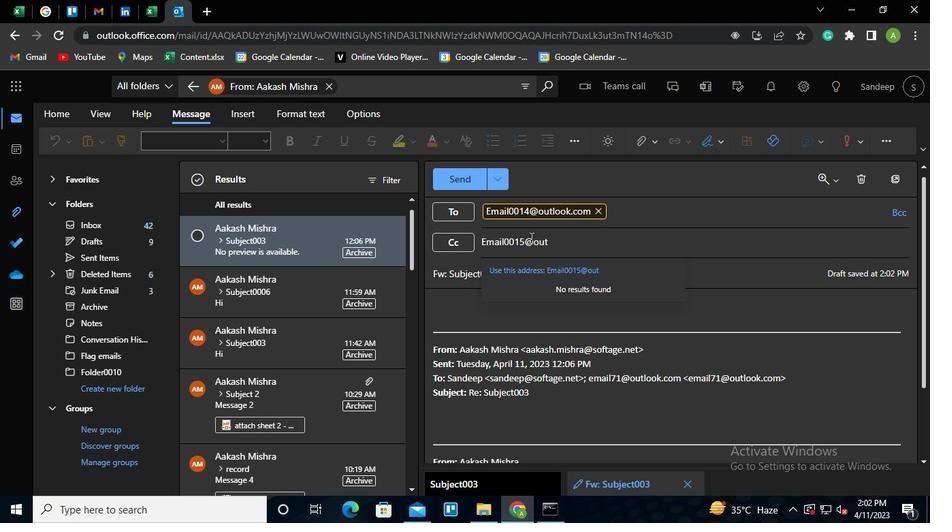 
Action: Keyboard o
Screenshot: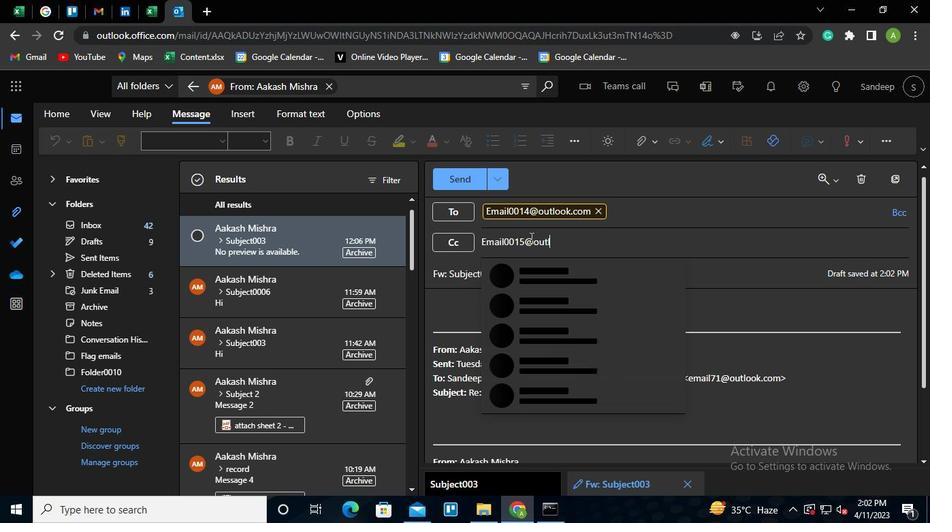 
Action: Keyboard k
Screenshot: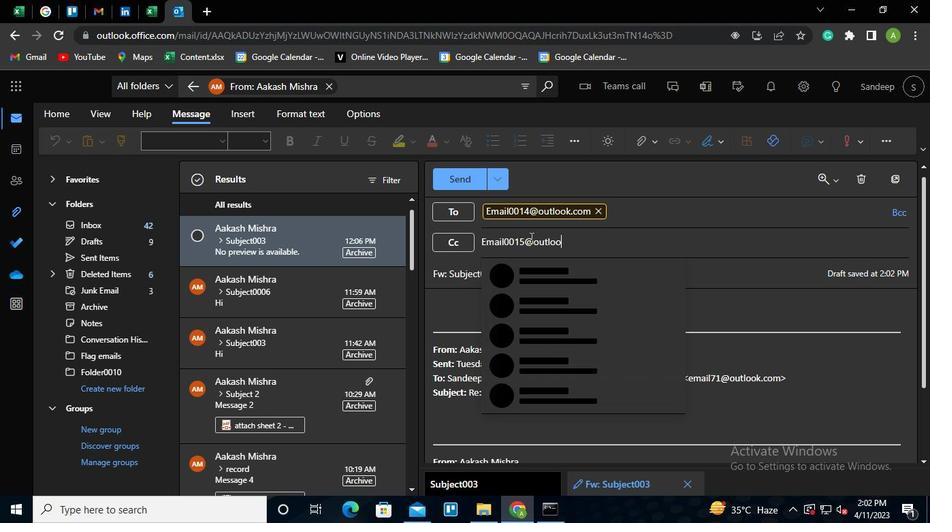 
Action: Keyboard <110>
Screenshot: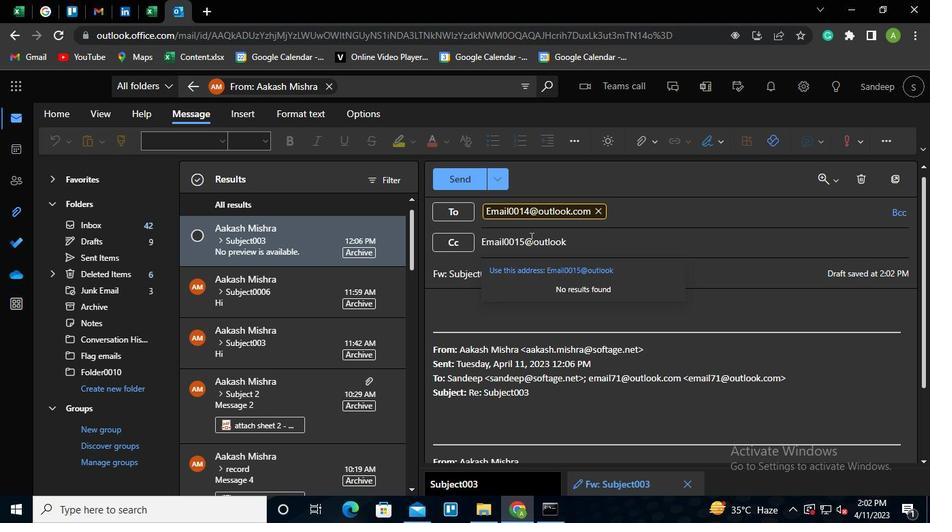 
Action: Keyboard c
Screenshot: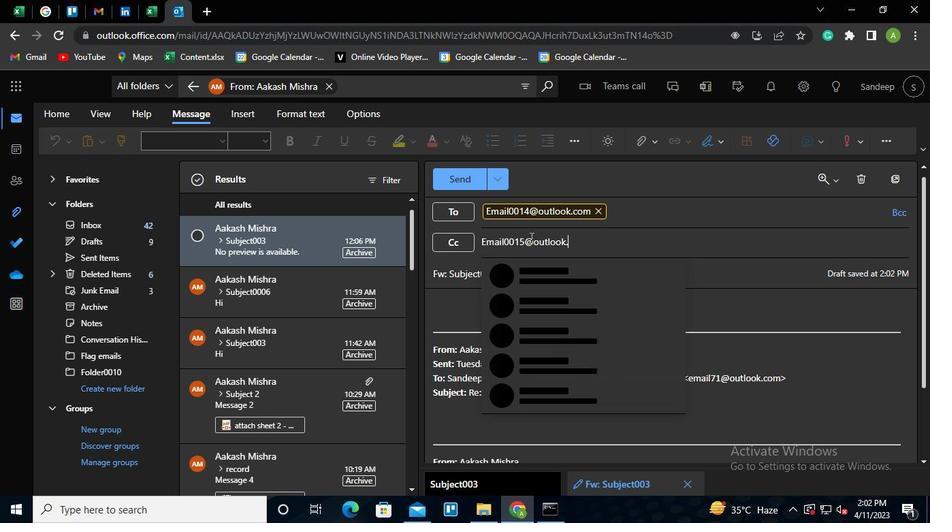 
Action: Keyboard o
Screenshot: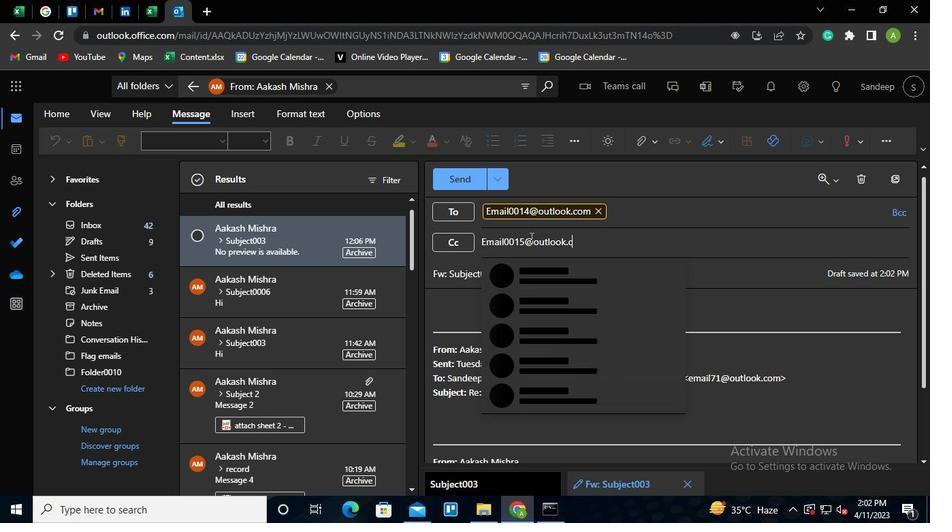 
Action: Keyboard m
Screenshot: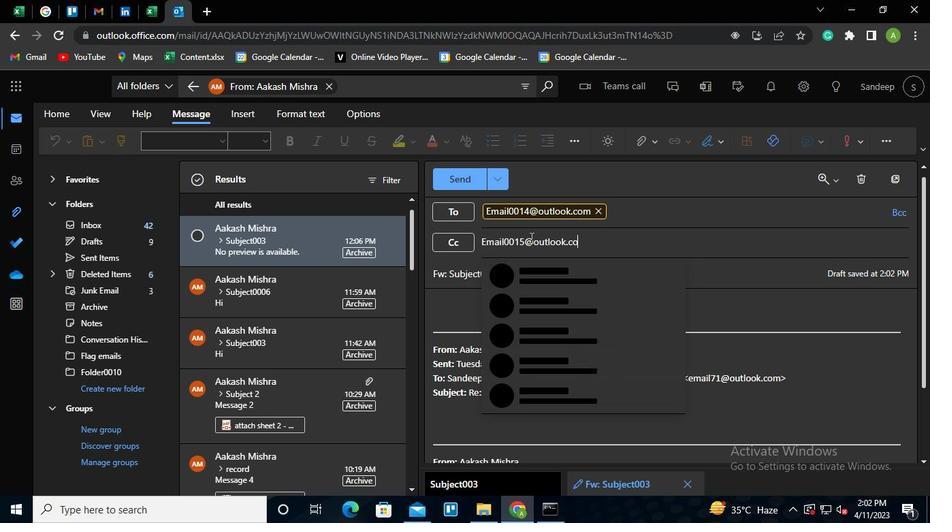 
Action: Keyboard Key.enter
Screenshot: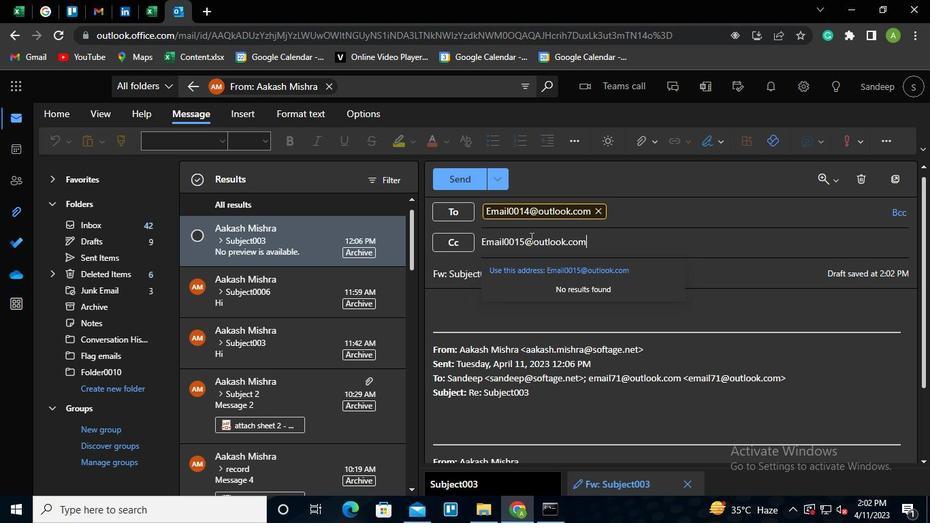 
Action: Mouse moved to (511, 298)
Screenshot: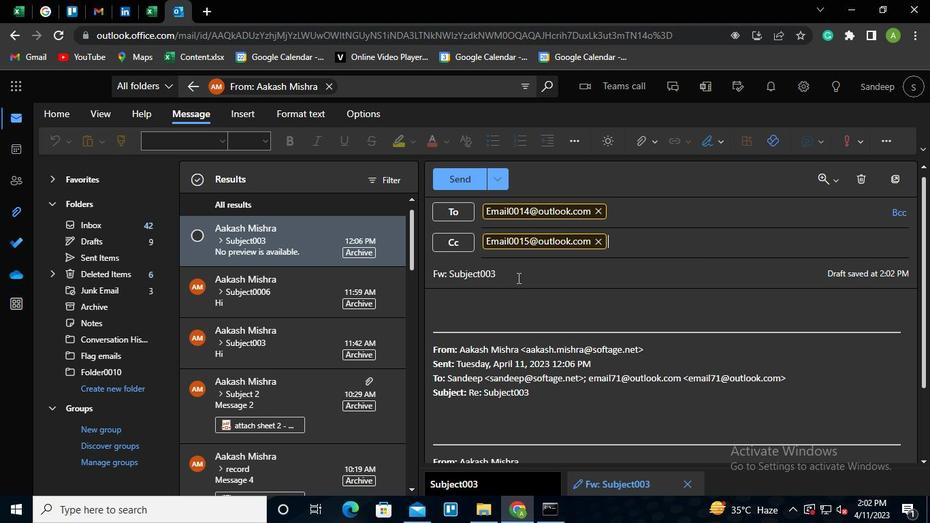 
Action: Mouse pressed left at (511, 298)
Screenshot: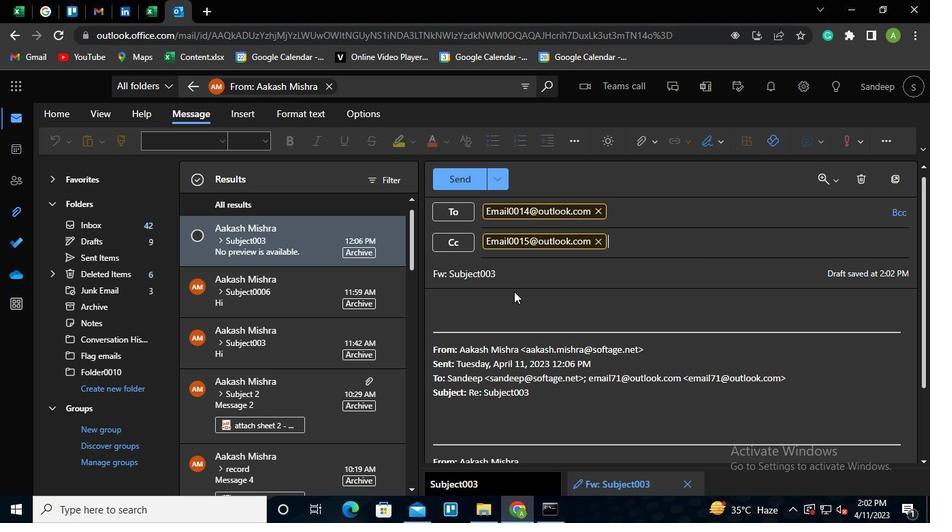 
Action: Mouse moved to (510, 303)
Screenshot: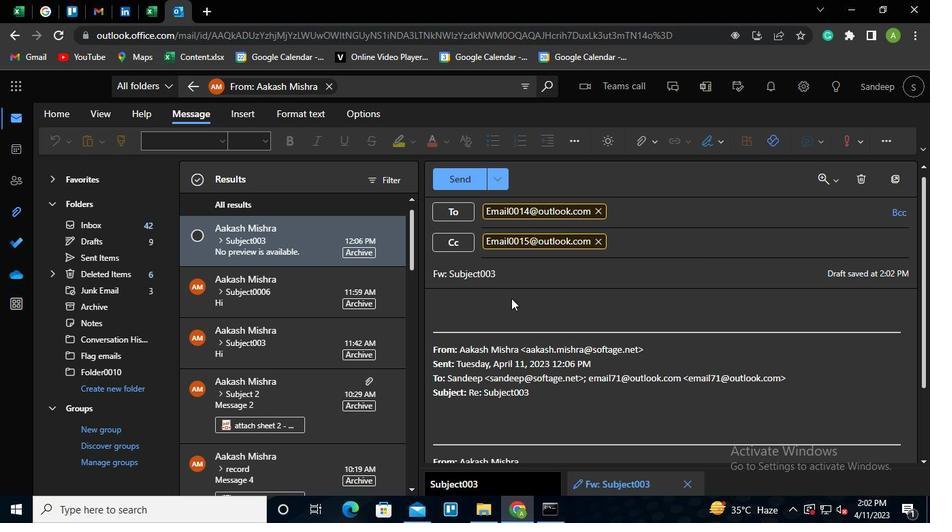 
Action: Mouse pressed left at (510, 303)
Screenshot: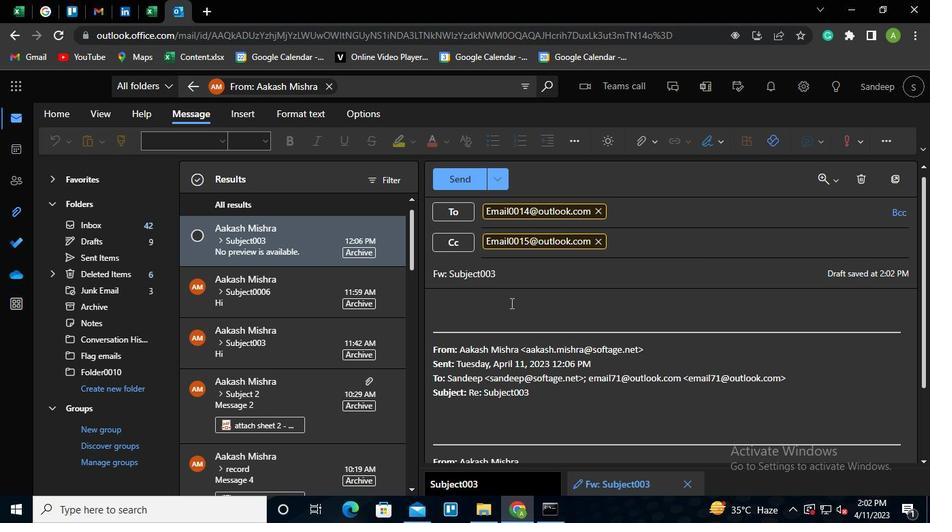 
Action: Keyboard Key.shift
Screenshot: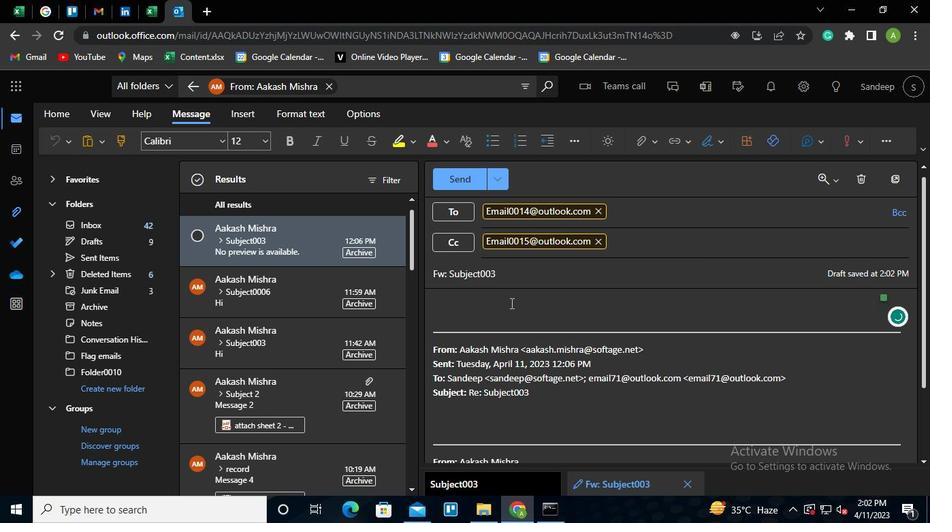 
Action: Keyboard M
Screenshot: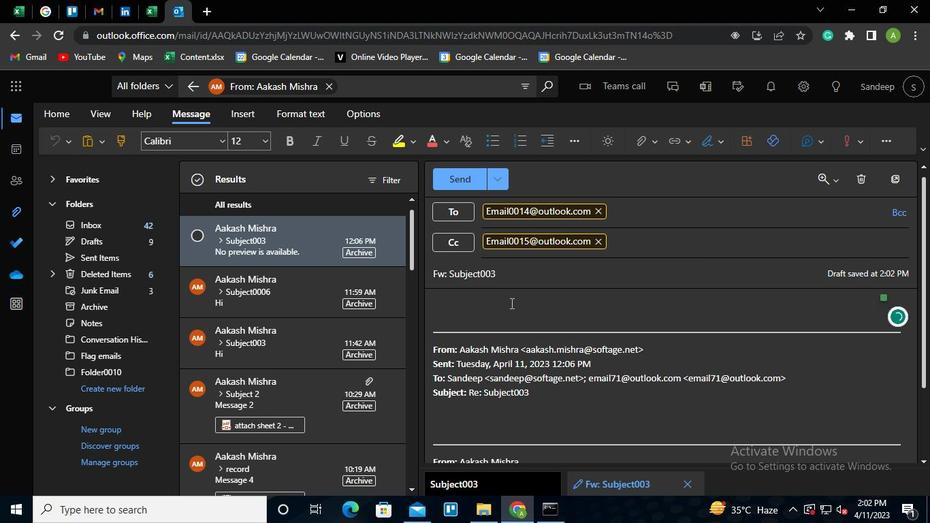 
Action: Keyboard e
Screenshot: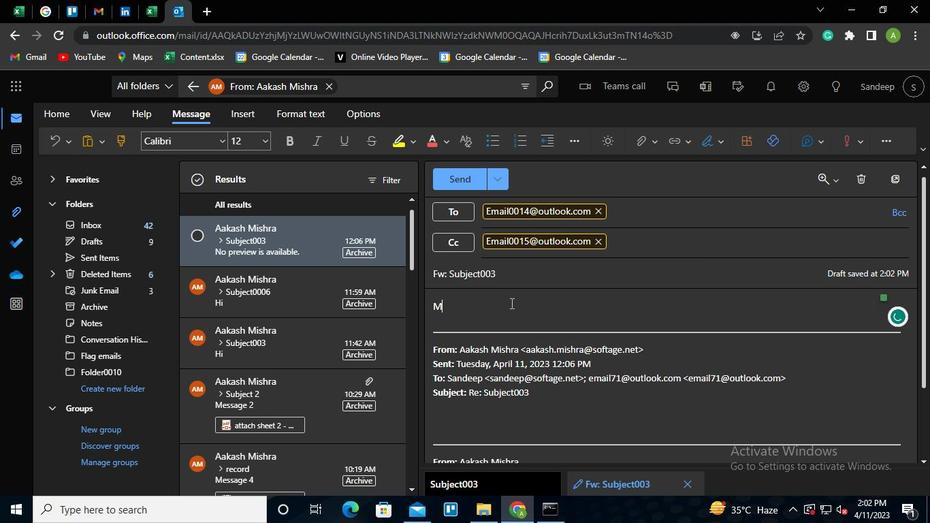 
Action: Keyboard s
Screenshot: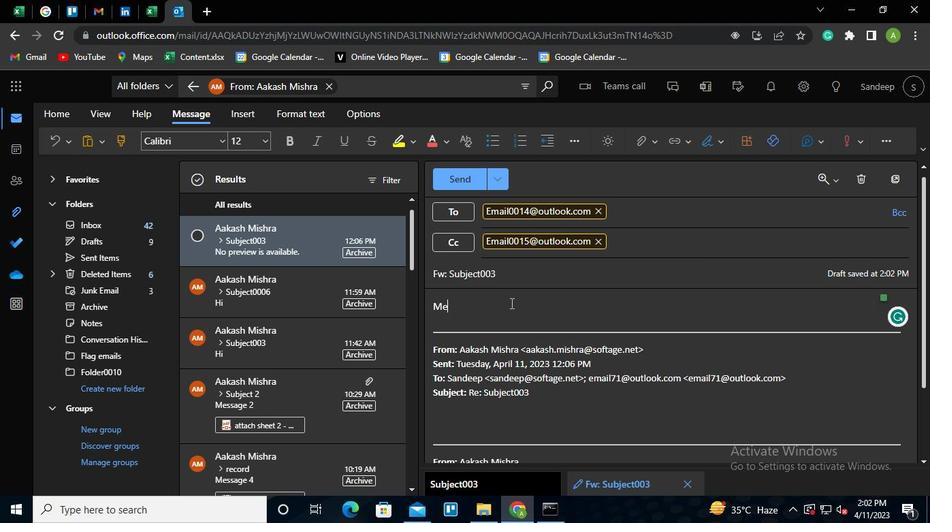 
Action: Keyboard s
Screenshot: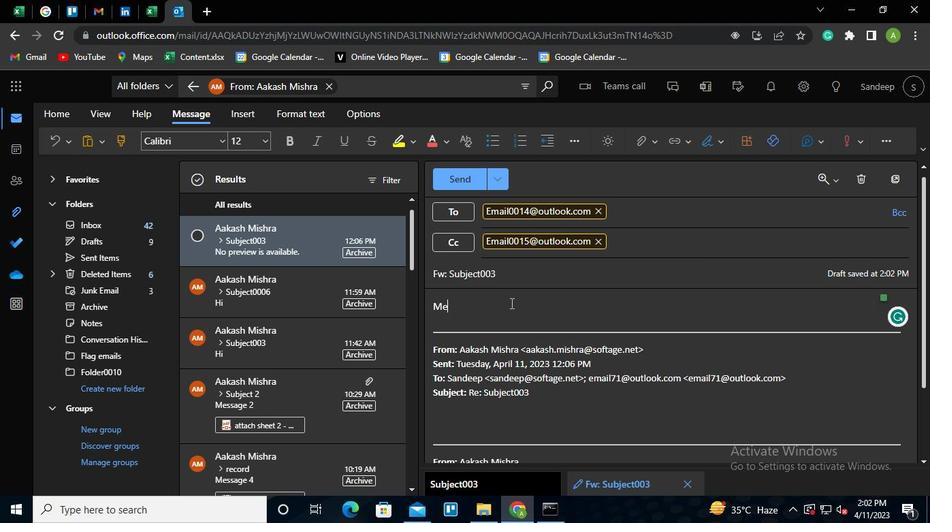 
Action: Keyboard a
Screenshot: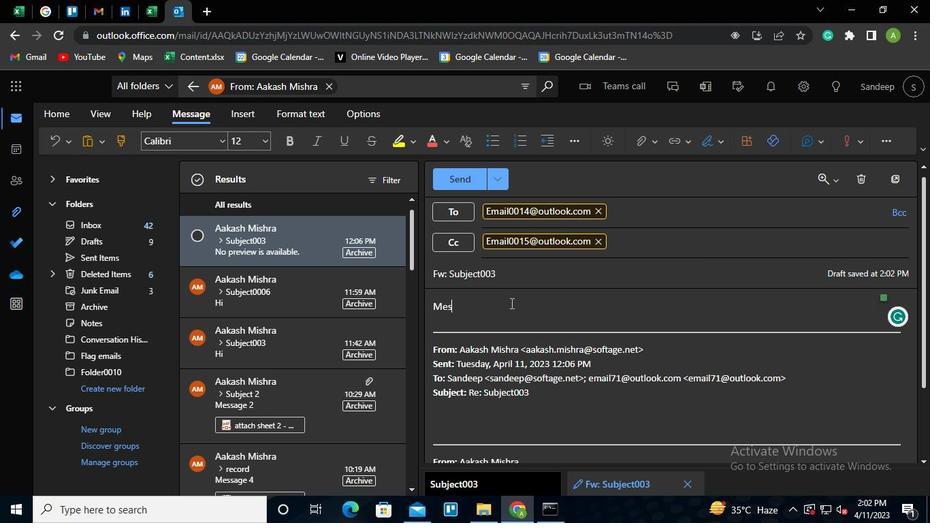 
Action: Keyboard g
Screenshot: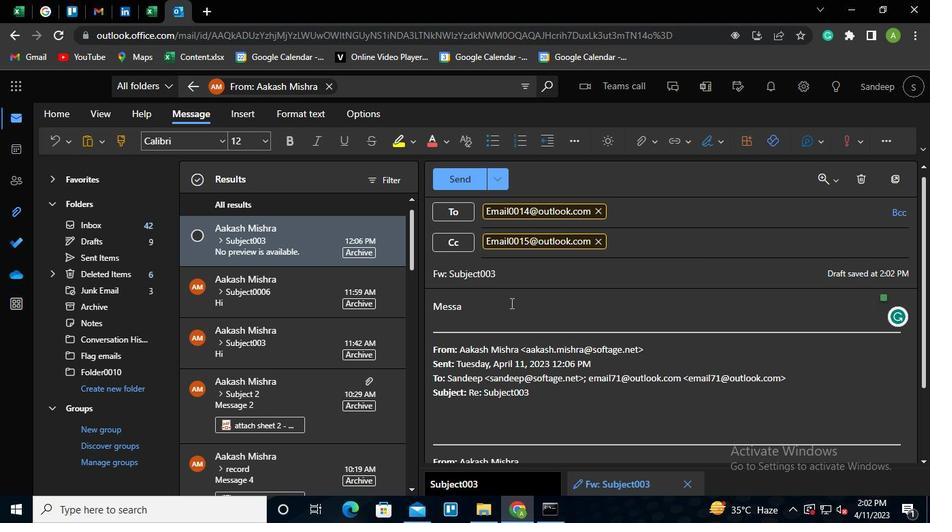 
Action: Keyboard e
Screenshot: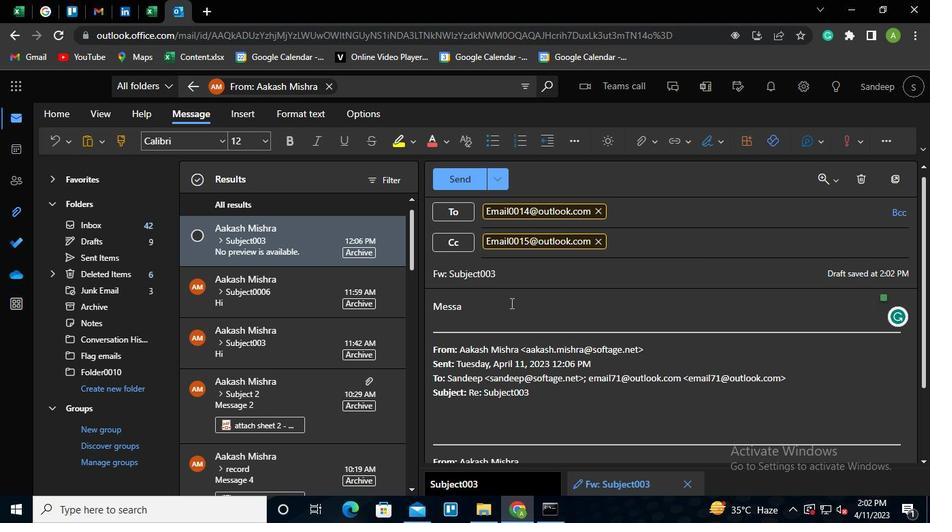 
Action: Keyboard <96>
Screenshot: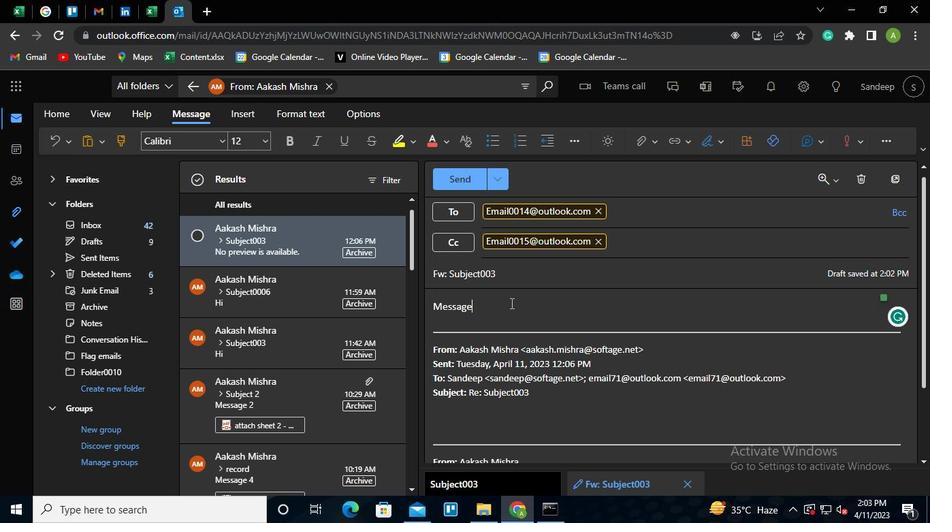 
Action: Keyboard <96>
Screenshot: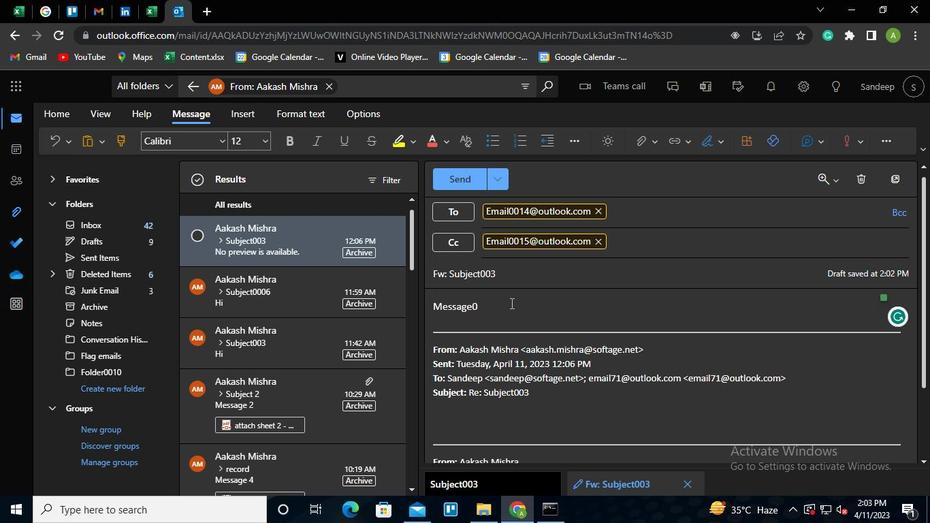 
Action: Keyboard <97>
Screenshot: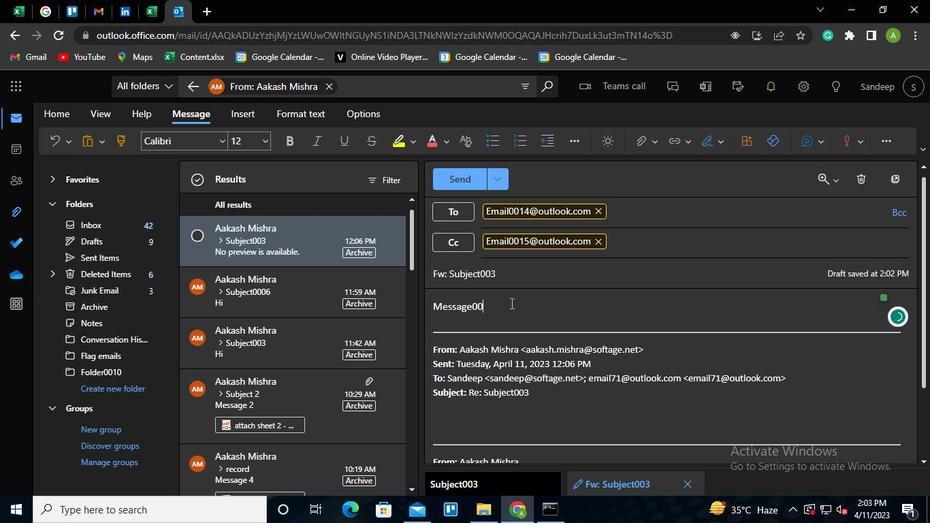 
Action: Keyboard <102>
Screenshot: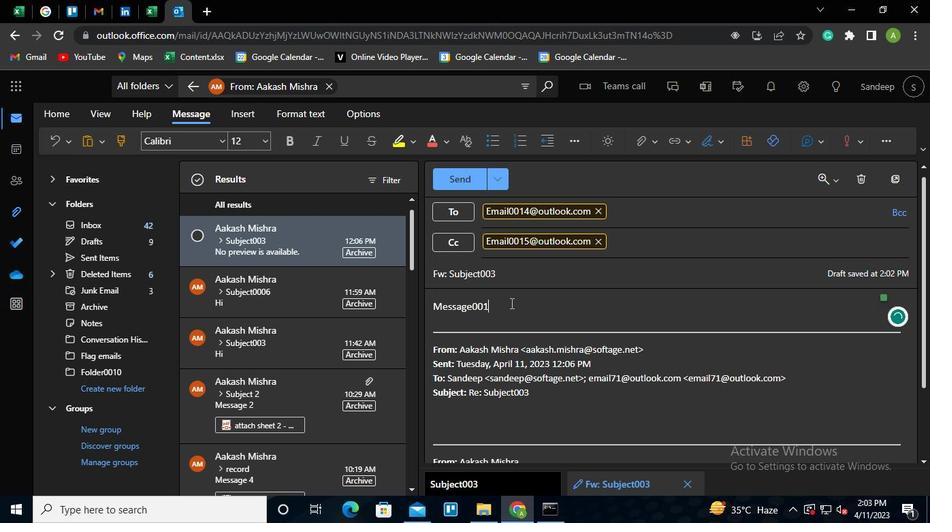 
Action: Keyboard Key.enter
Screenshot: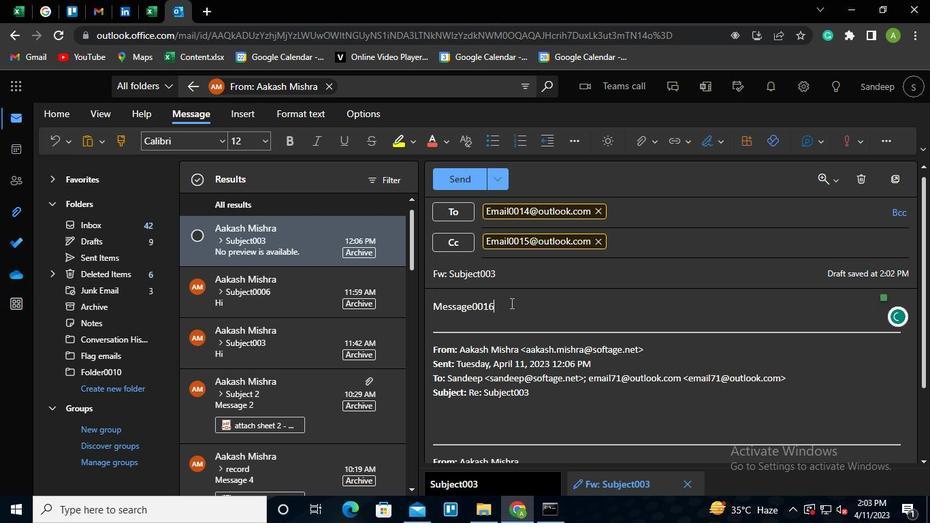 
Action: Mouse moved to (466, 182)
Screenshot: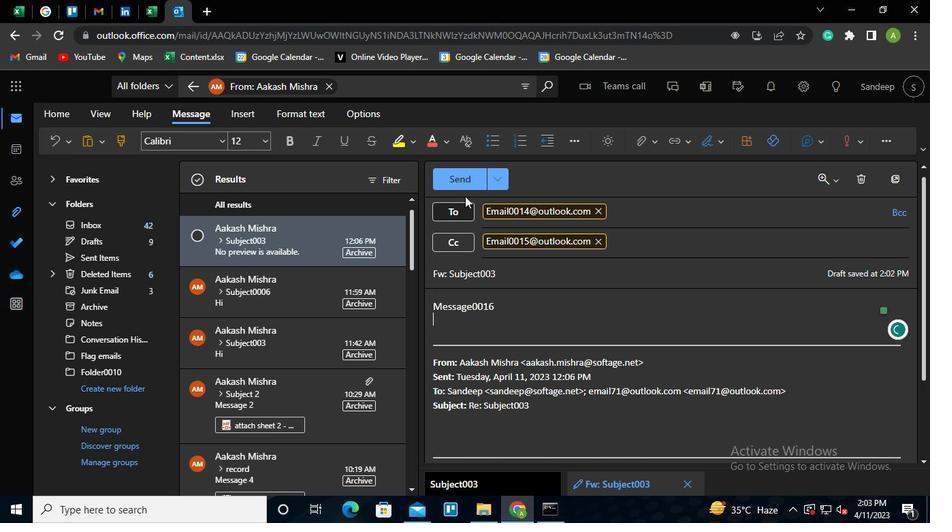 
Action: Mouse pressed left at (466, 182)
Screenshot: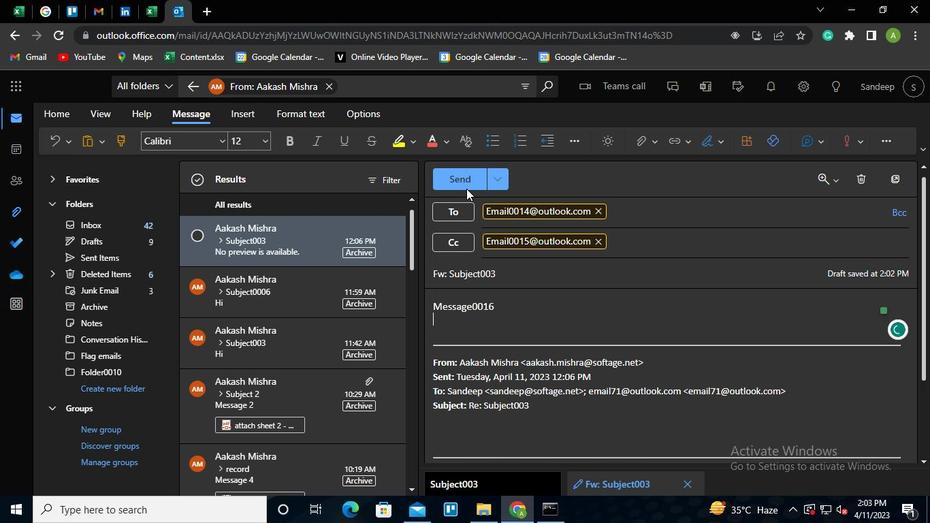 
Action: Mouse moved to (549, 502)
Screenshot: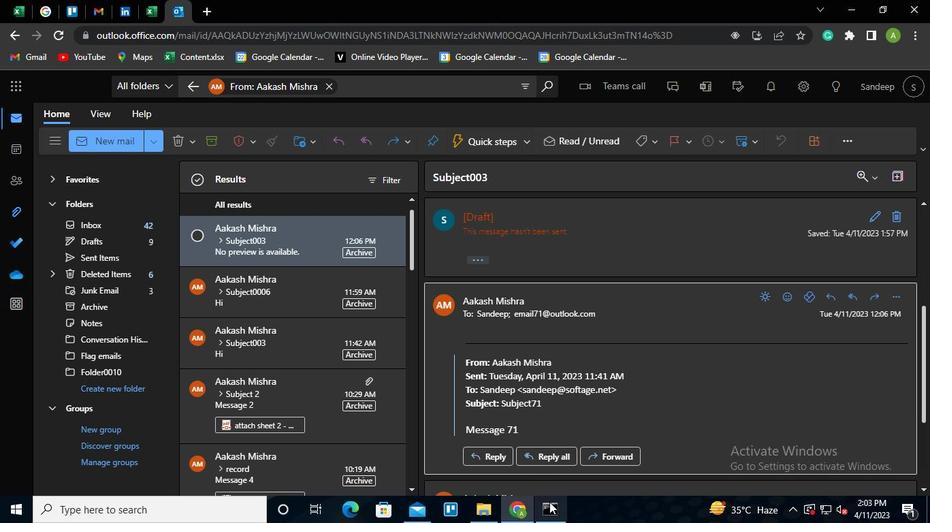 
Action: Mouse pressed left at (549, 502)
Screenshot: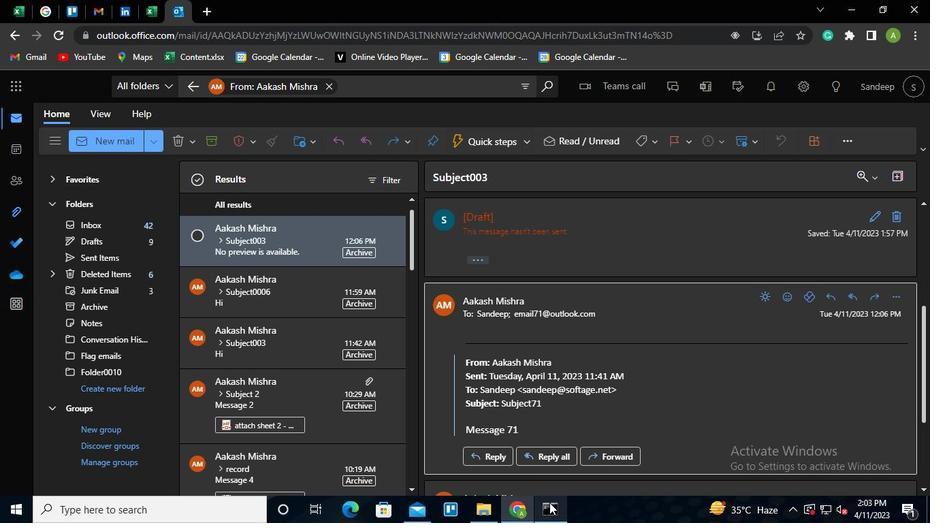 
Action: Mouse moved to (688, 47)
Screenshot: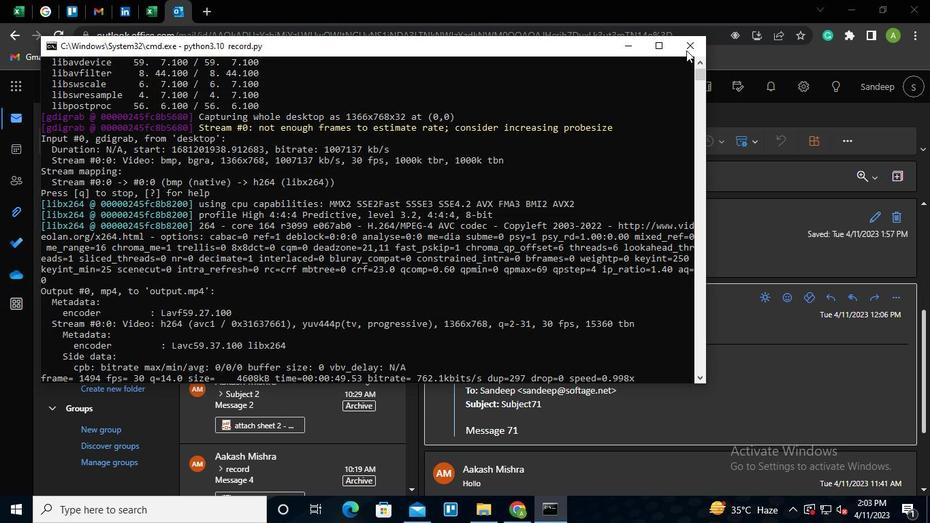 
Action: Mouse pressed left at (688, 47)
Screenshot: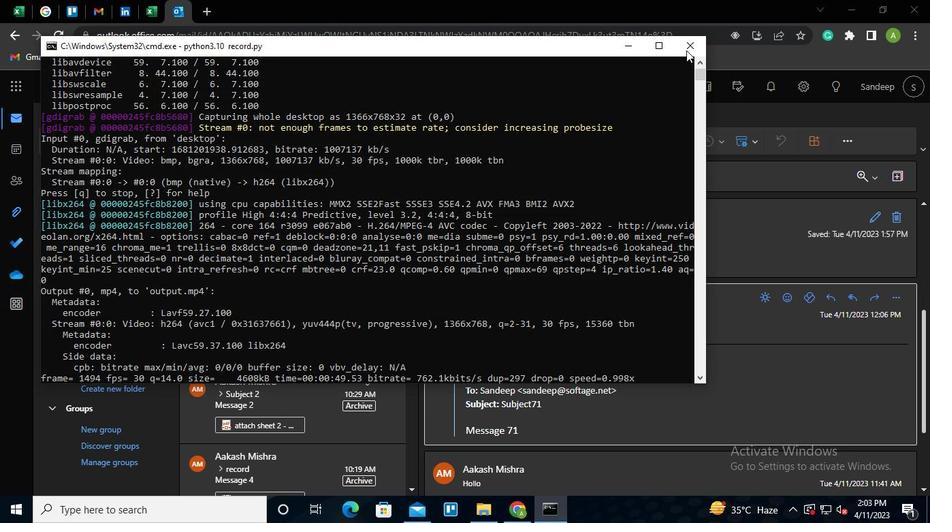 
Action: Mouse moved to (688, 46)
Screenshot: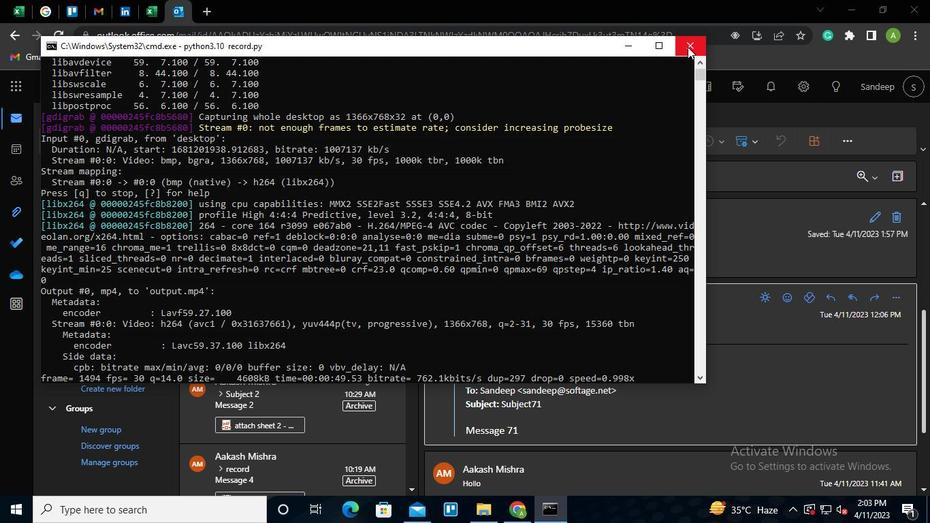 
